Task: Create a due date automation trigger when advanced on, 2 days after a card is due add fields with custom field "Resume" set to a date in this month at 11:00 AM.
Action: Mouse moved to (735, 261)
Screenshot: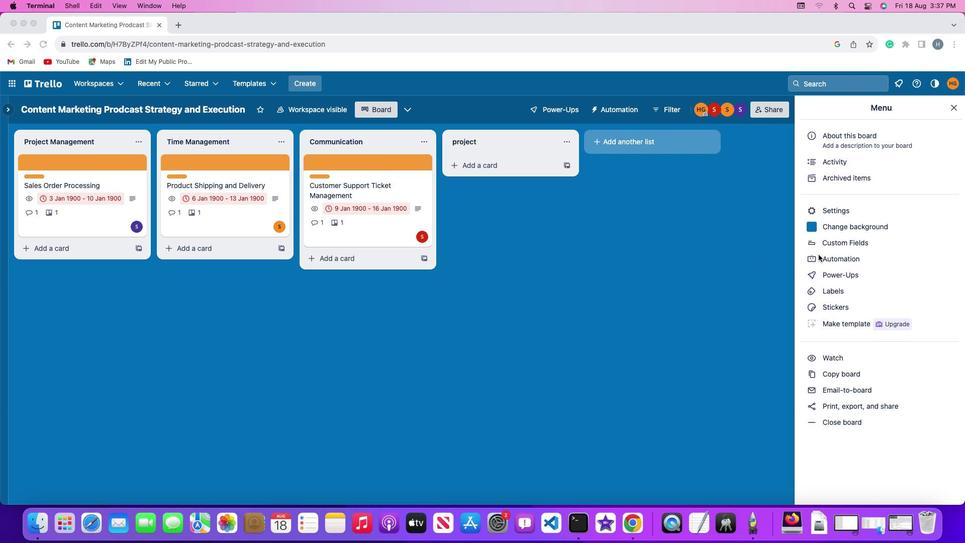 
Action: Mouse pressed left at (735, 261)
Screenshot: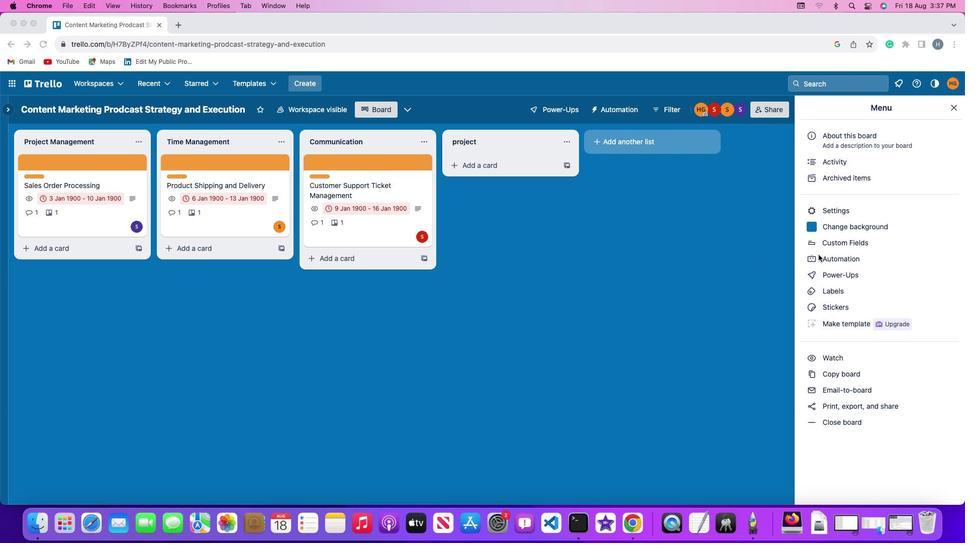 
Action: Mouse moved to (735, 261)
Screenshot: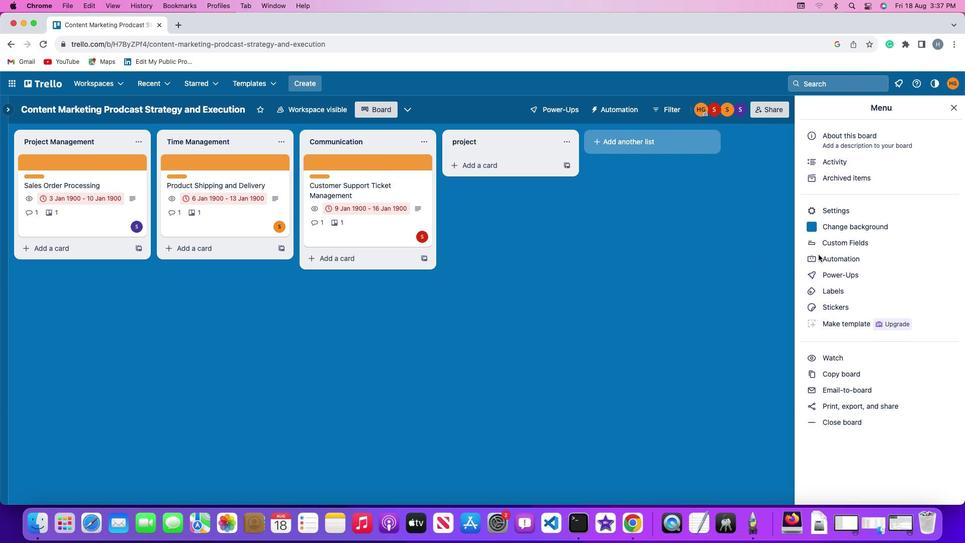 
Action: Mouse pressed left at (735, 261)
Screenshot: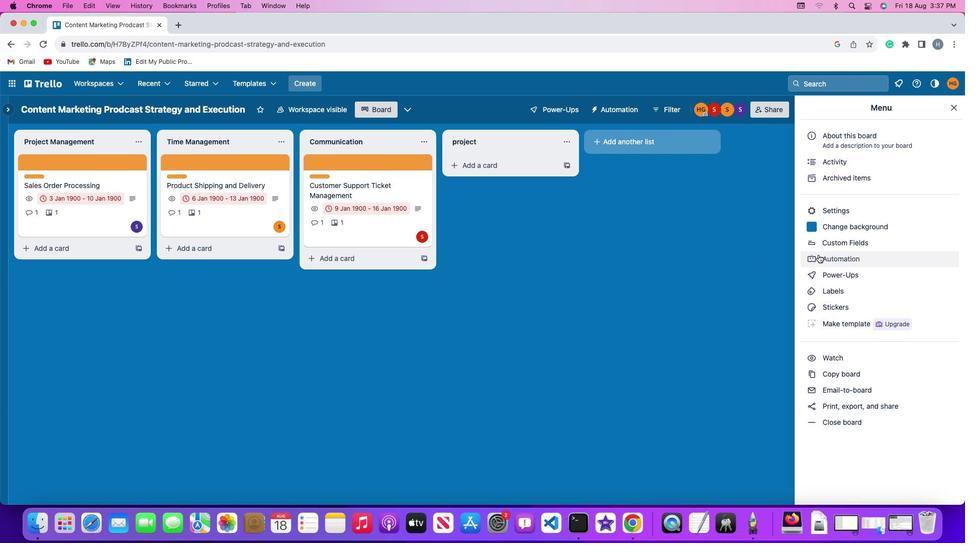 
Action: Mouse moved to (68, 243)
Screenshot: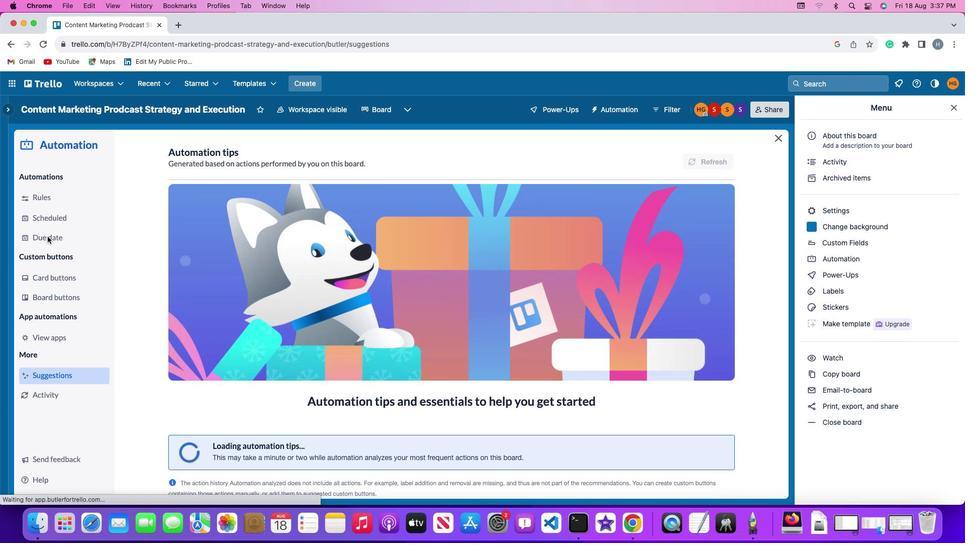 
Action: Mouse pressed left at (68, 243)
Screenshot: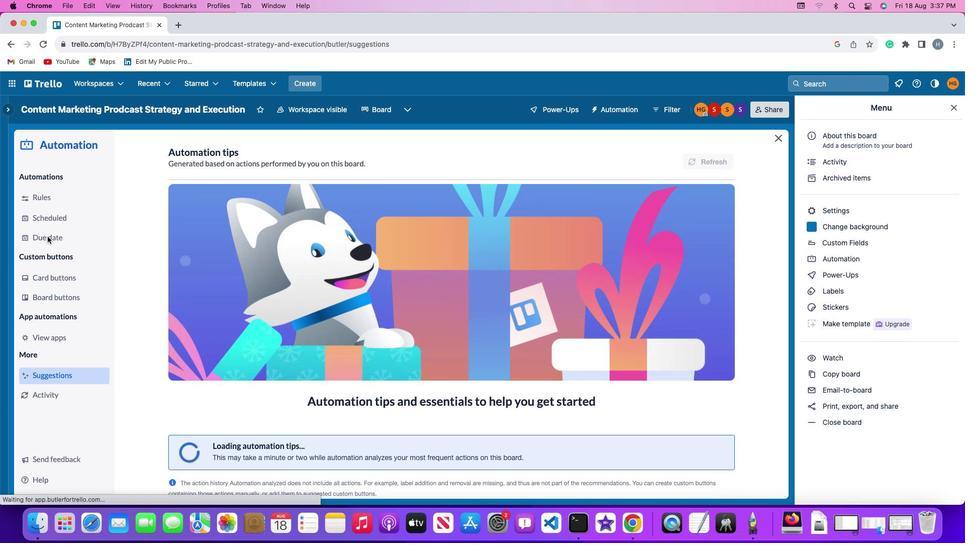 
Action: Mouse moved to (613, 164)
Screenshot: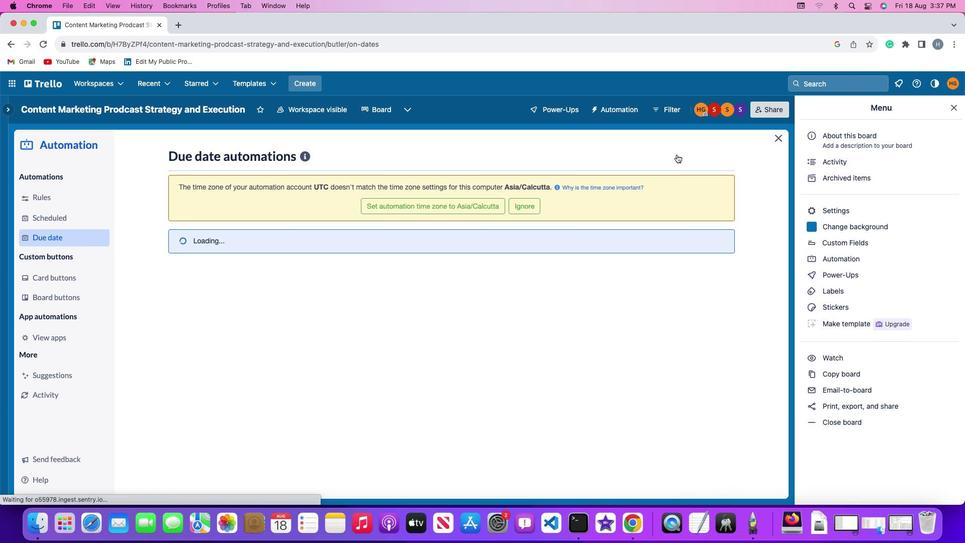 
Action: Mouse pressed left at (613, 164)
Screenshot: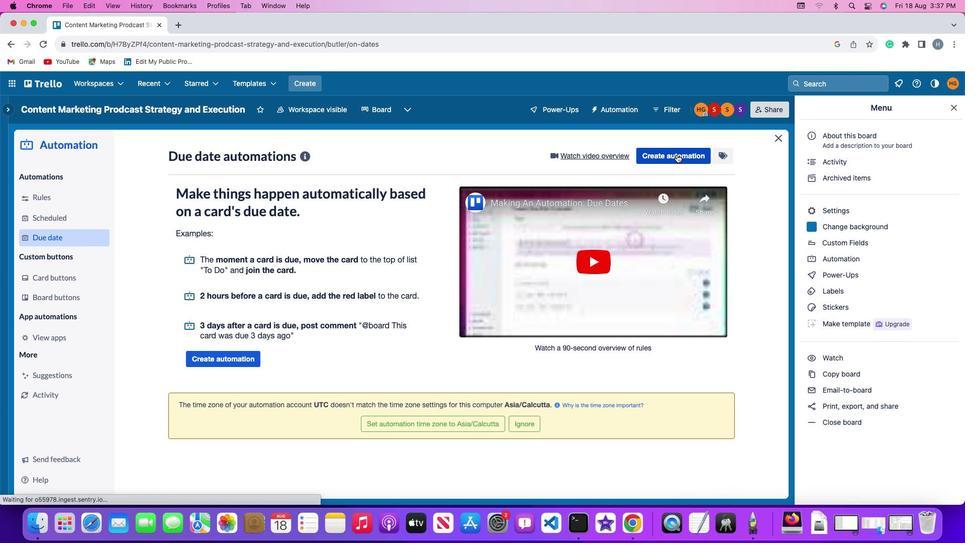 
Action: Mouse moved to (191, 255)
Screenshot: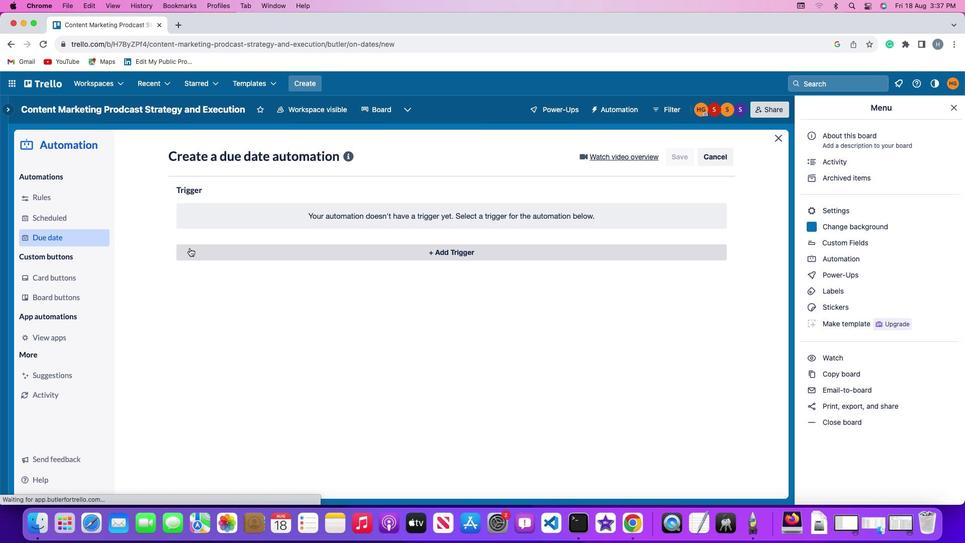 
Action: Mouse pressed left at (191, 255)
Screenshot: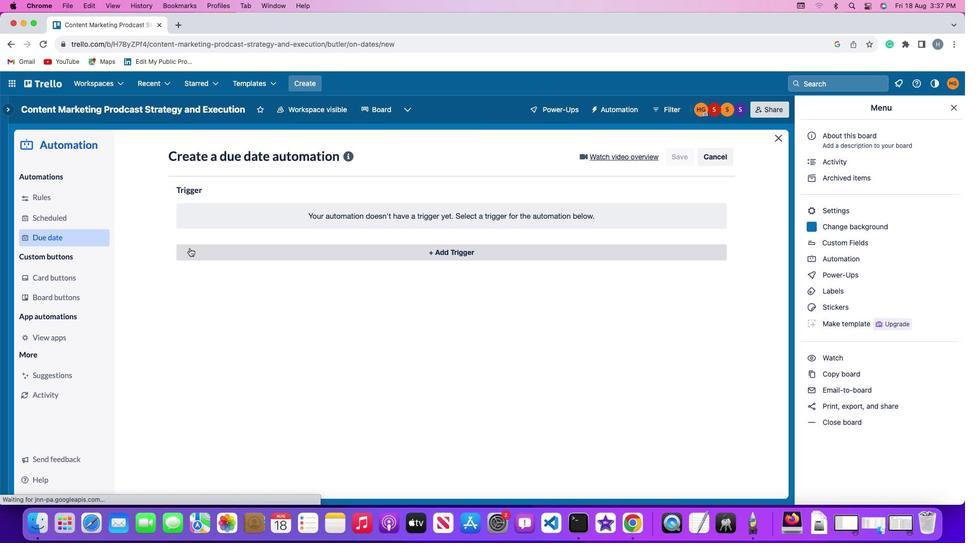 
Action: Mouse moved to (193, 407)
Screenshot: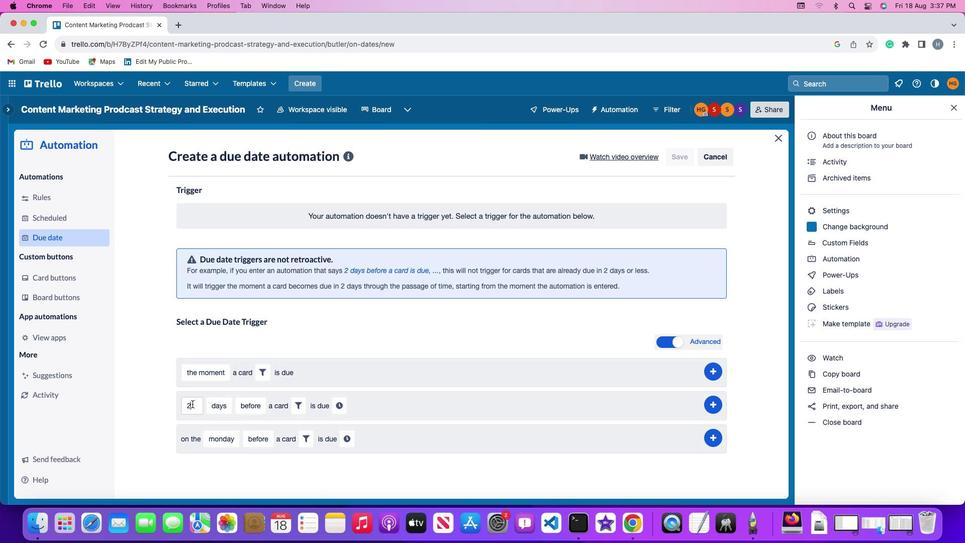 
Action: Mouse pressed left at (193, 407)
Screenshot: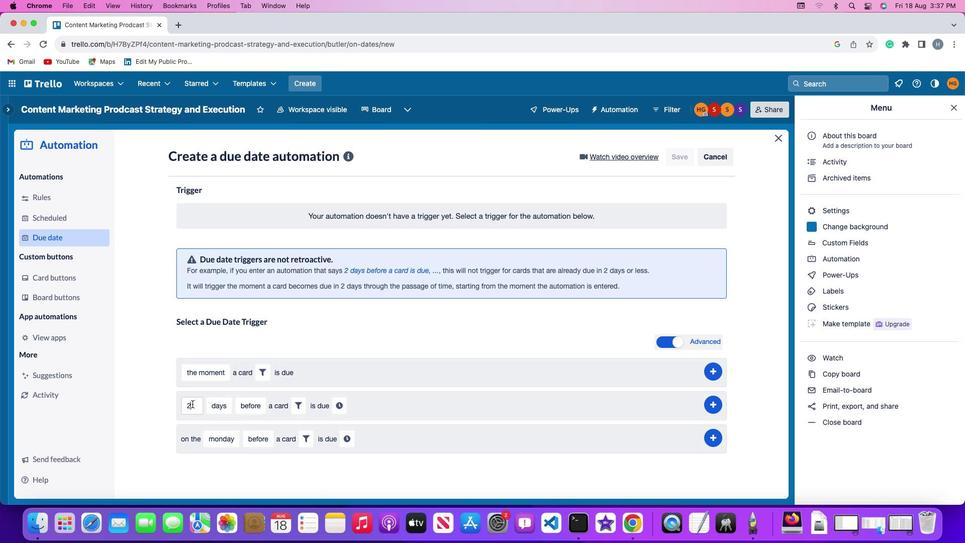 
Action: Mouse moved to (194, 407)
Screenshot: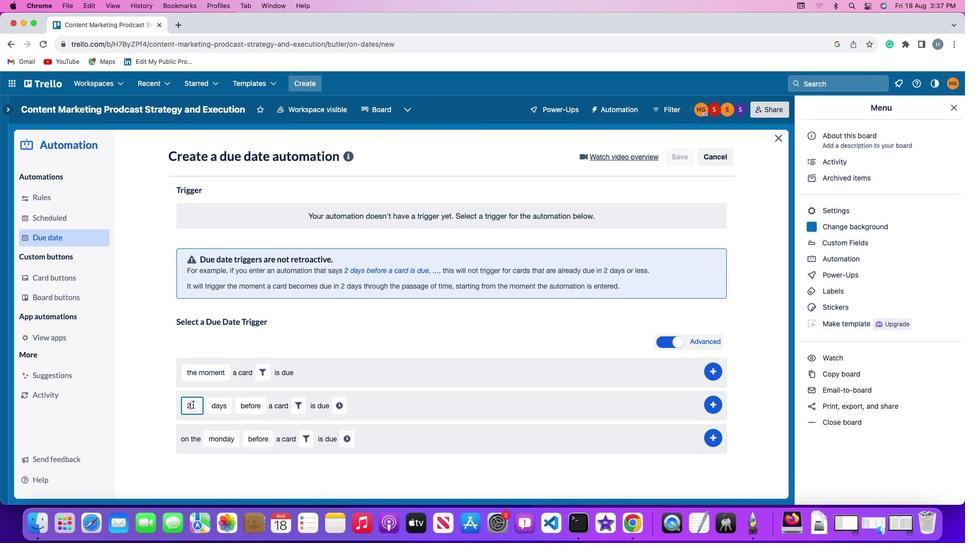 
Action: Key pressed Key.backspace
Screenshot: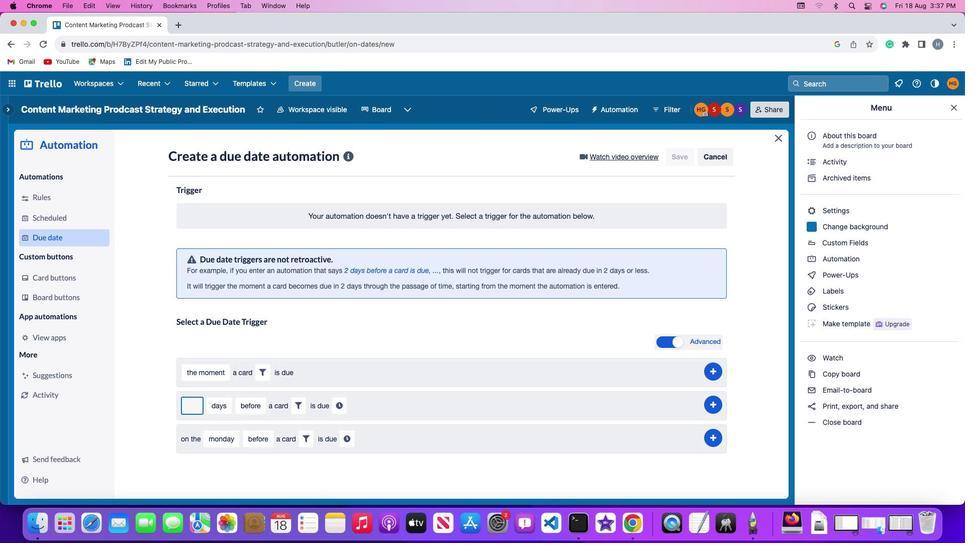 
Action: Mouse moved to (194, 407)
Screenshot: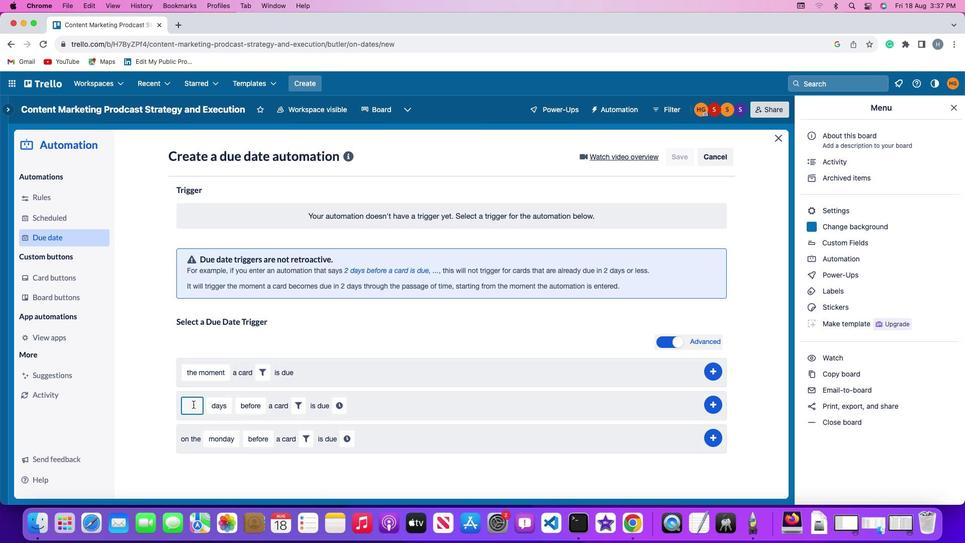 
Action: Key pressed '2'
Screenshot: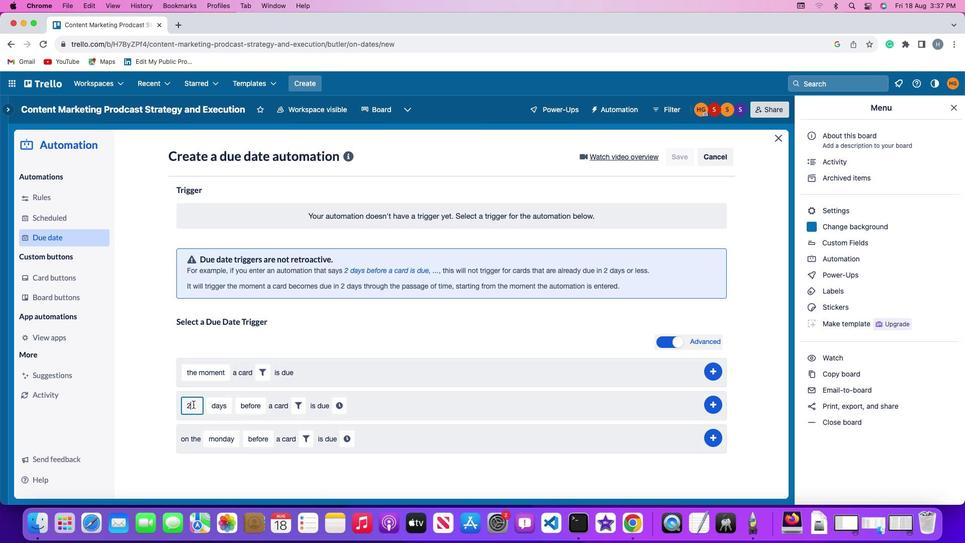 
Action: Mouse moved to (210, 407)
Screenshot: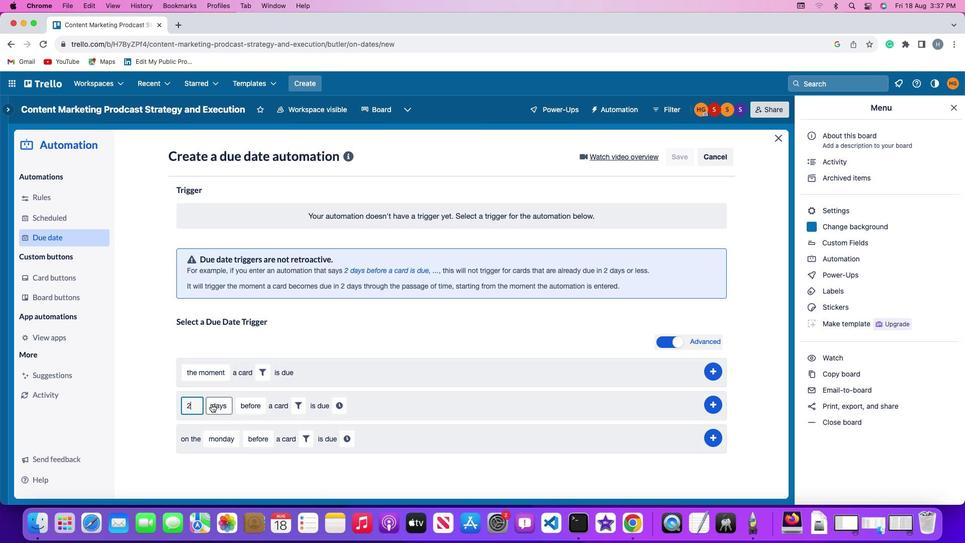 
Action: Mouse pressed left at (210, 407)
Screenshot: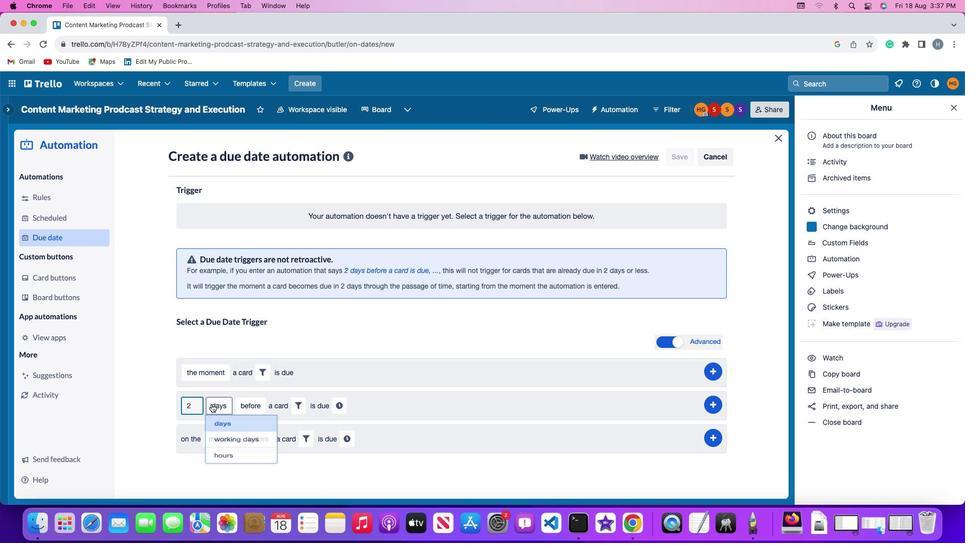 
Action: Mouse moved to (219, 426)
Screenshot: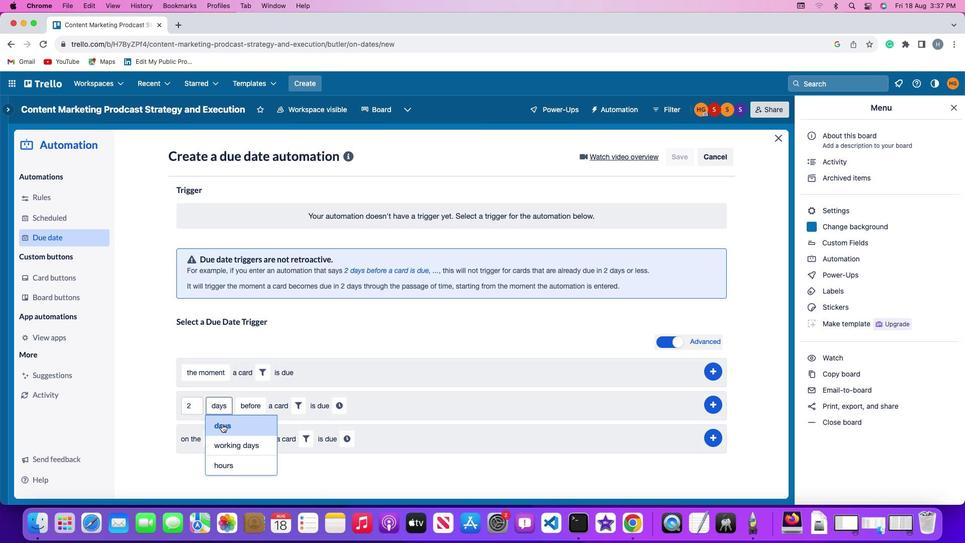 
Action: Mouse pressed left at (219, 426)
Screenshot: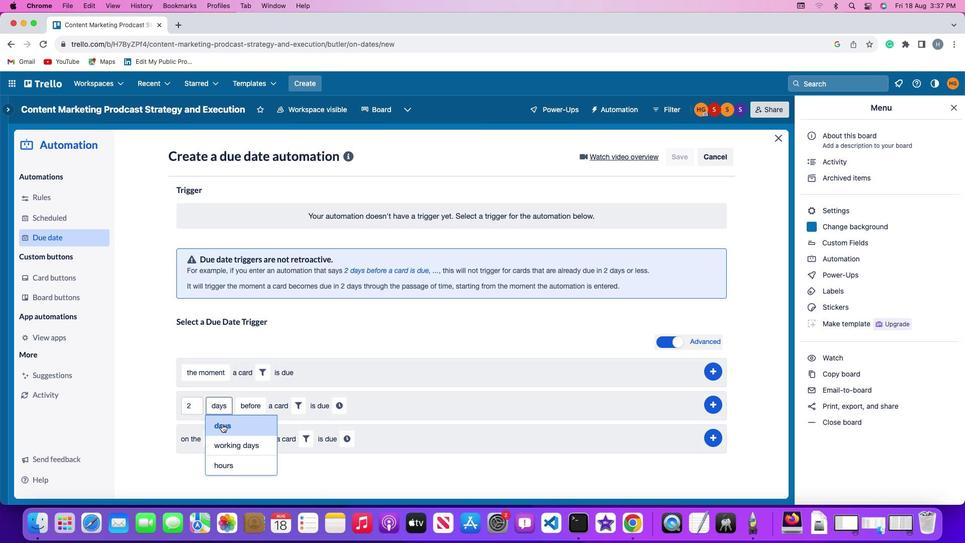 
Action: Mouse moved to (251, 409)
Screenshot: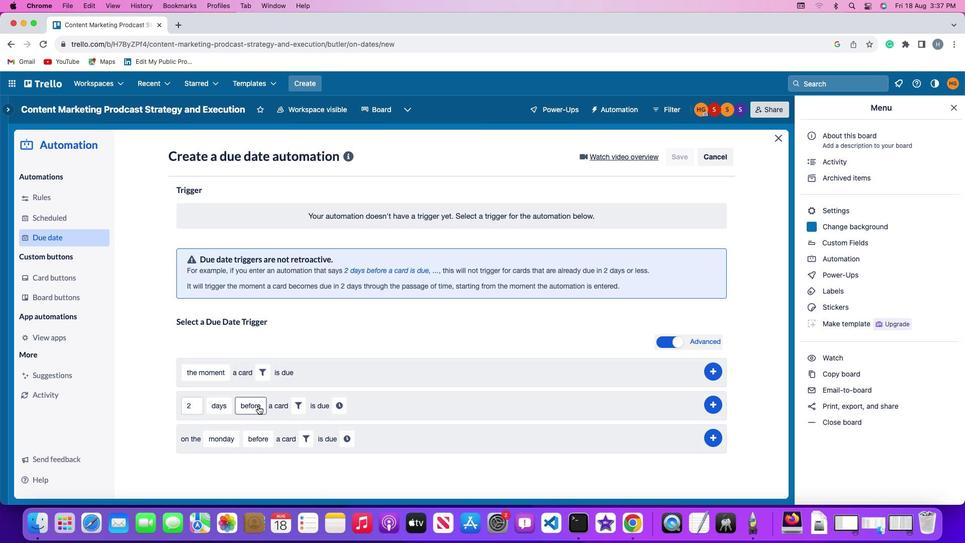 
Action: Mouse pressed left at (251, 409)
Screenshot: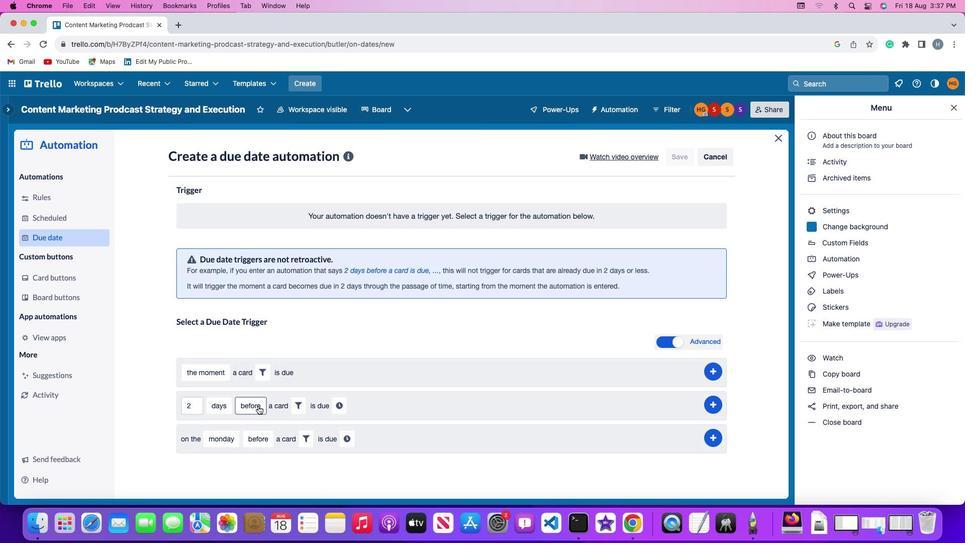 
Action: Mouse moved to (249, 444)
Screenshot: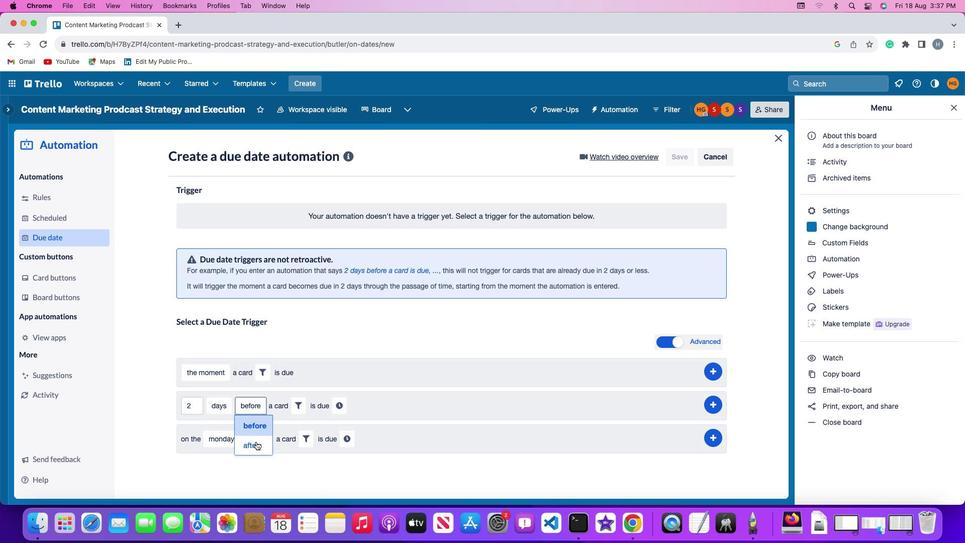 
Action: Mouse pressed left at (249, 444)
Screenshot: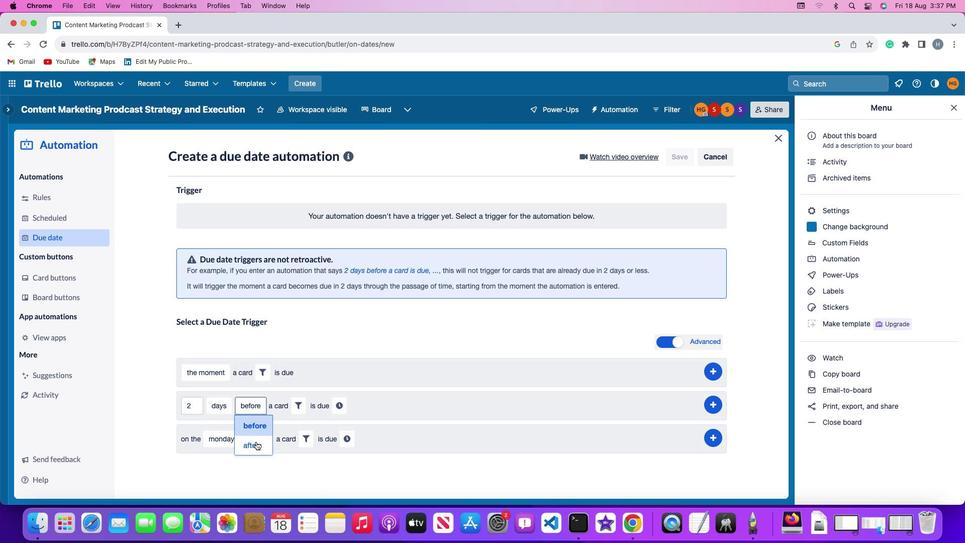 
Action: Mouse moved to (280, 408)
Screenshot: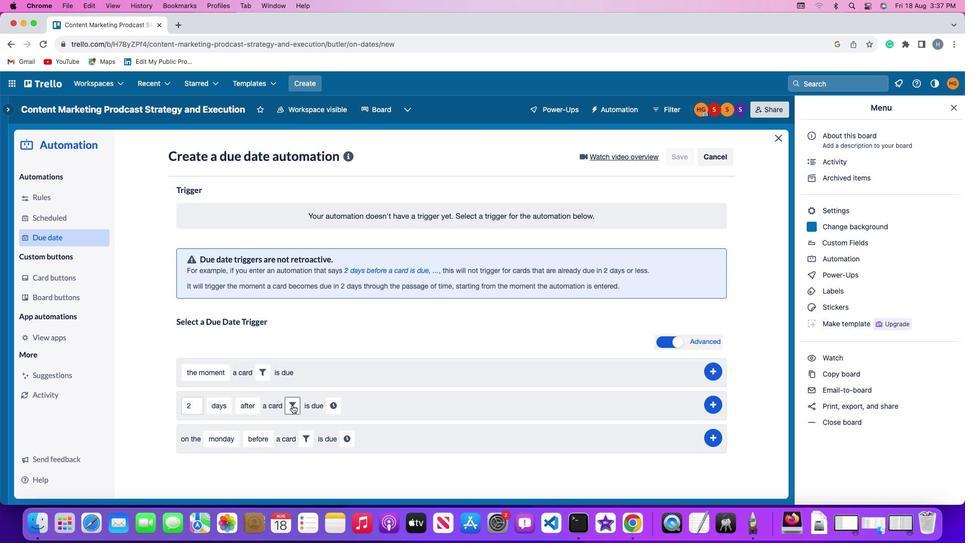 
Action: Mouse pressed left at (280, 408)
Screenshot: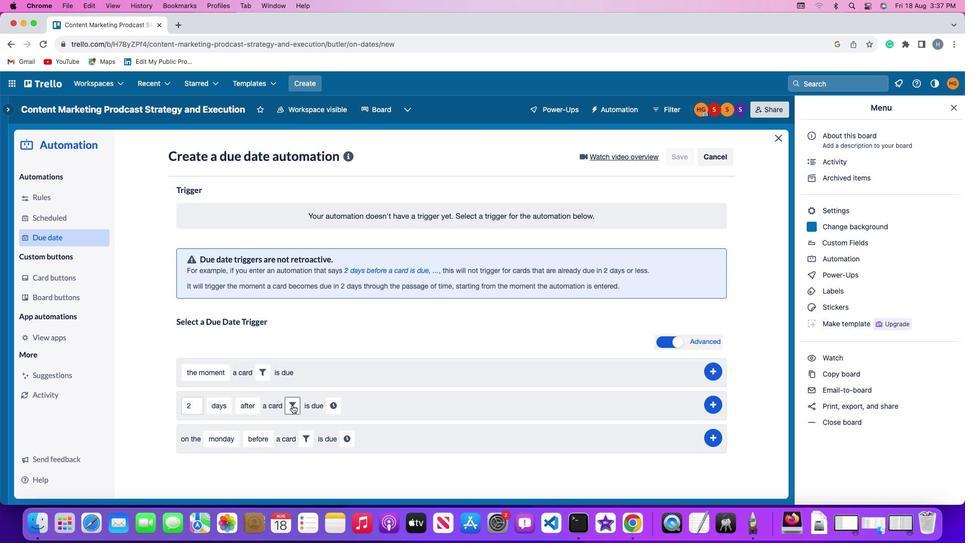 
Action: Mouse moved to (419, 439)
Screenshot: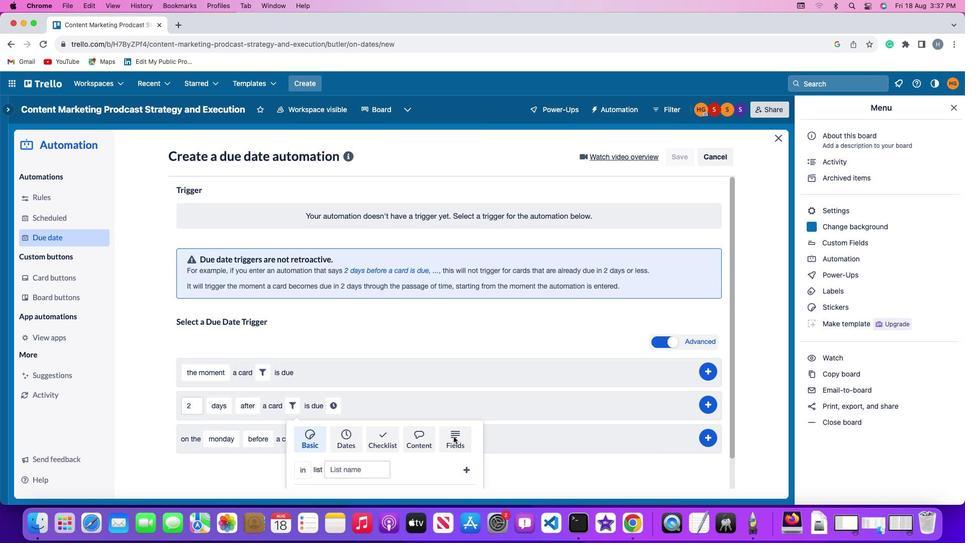 
Action: Mouse pressed left at (419, 439)
Screenshot: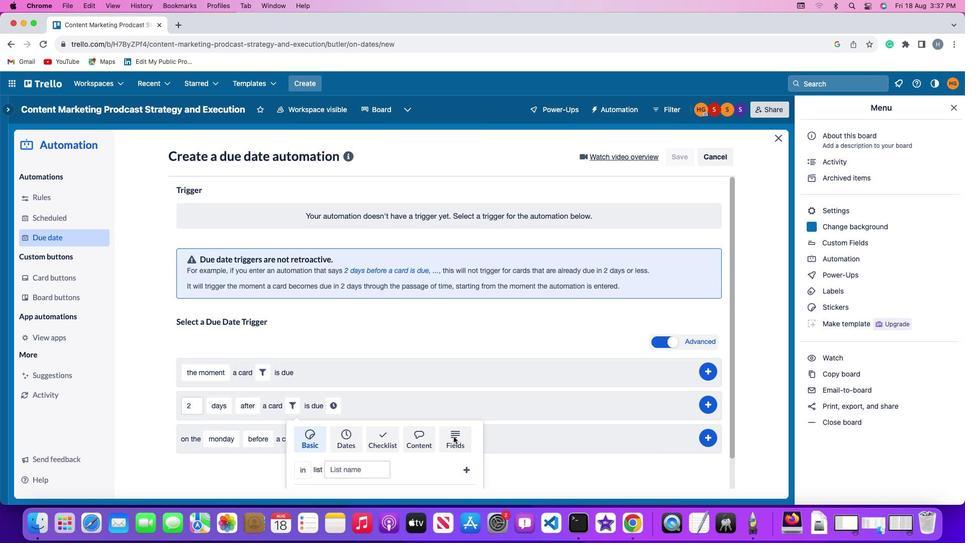 
Action: Mouse moved to (267, 448)
Screenshot: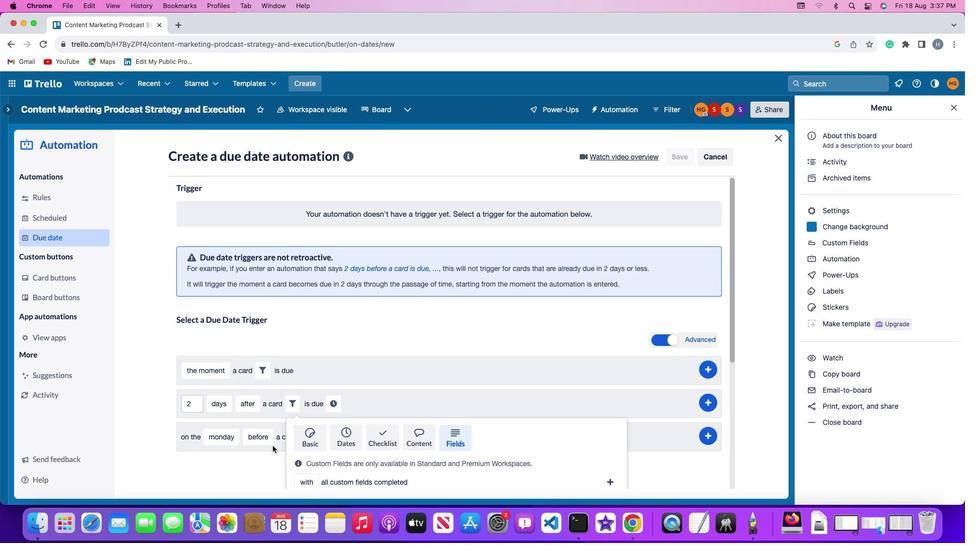 
Action: Mouse scrolled (267, 448) with delta (27, 12)
Screenshot: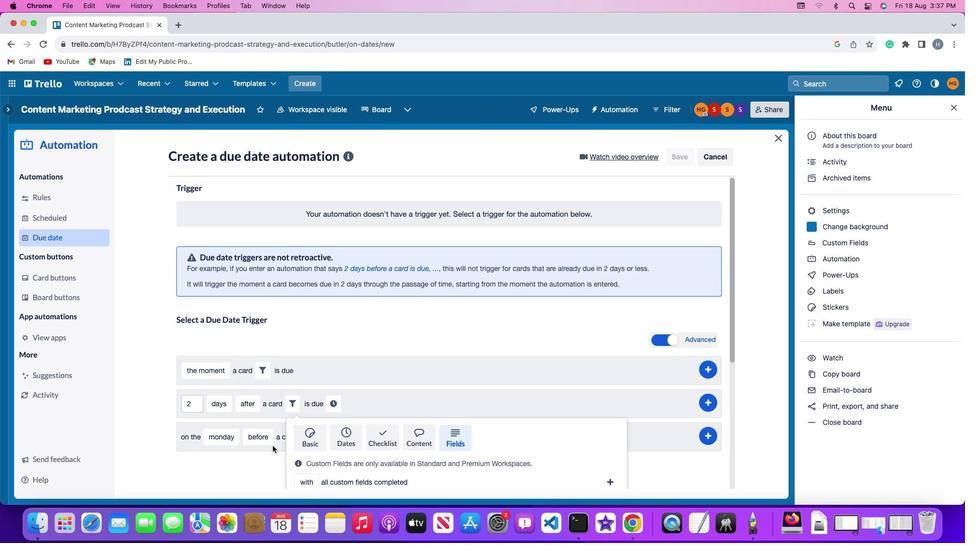 
Action: Mouse moved to (266, 448)
Screenshot: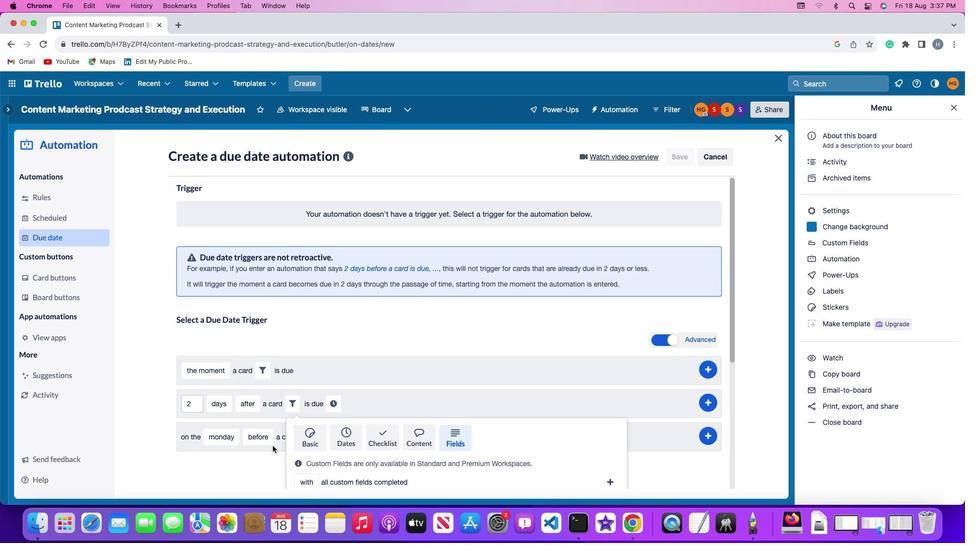 
Action: Mouse scrolled (266, 448) with delta (27, 12)
Screenshot: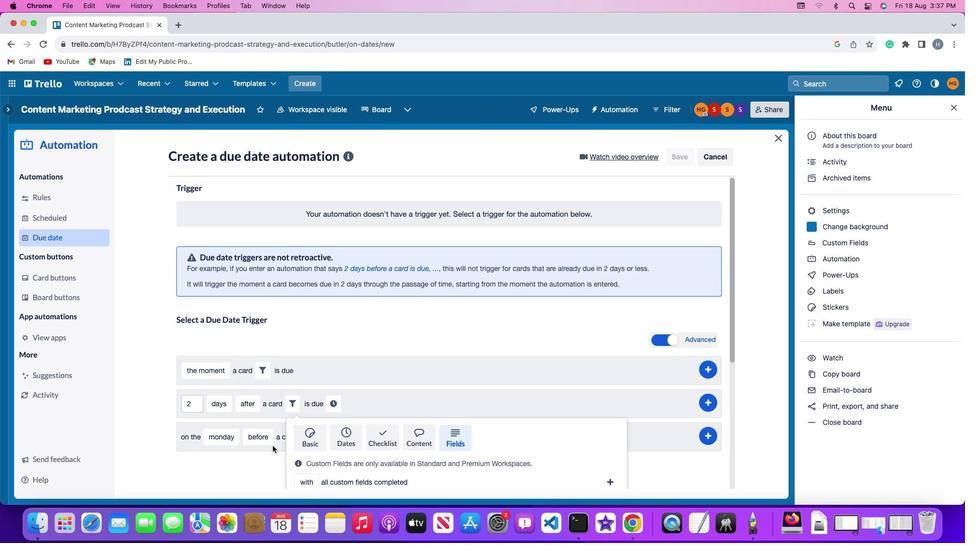 
Action: Mouse moved to (266, 448)
Screenshot: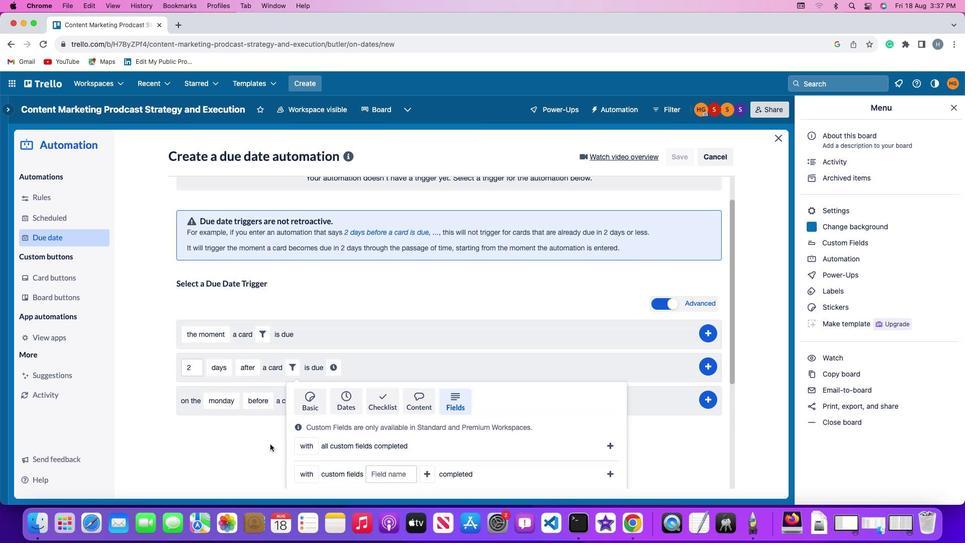 
Action: Mouse scrolled (266, 448) with delta (27, 11)
Screenshot: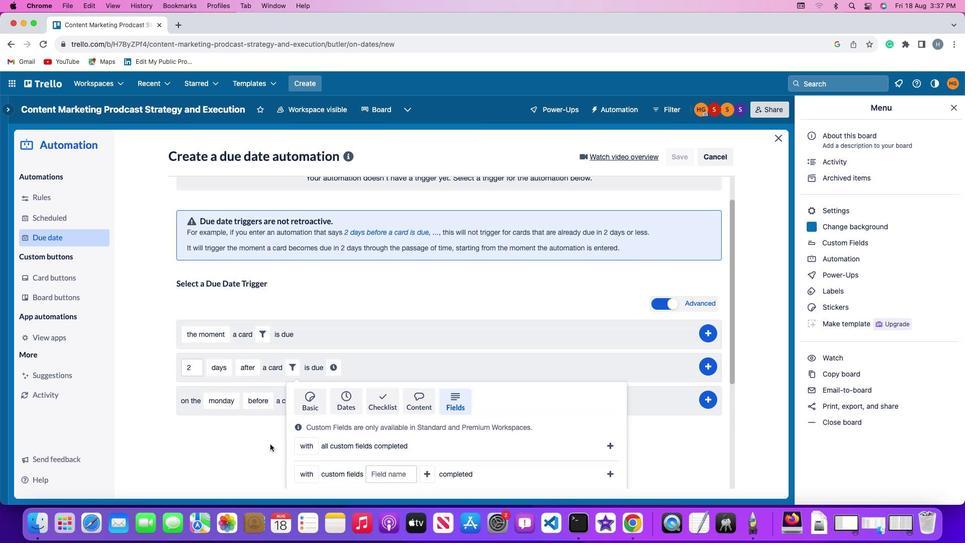 
Action: Mouse moved to (265, 448)
Screenshot: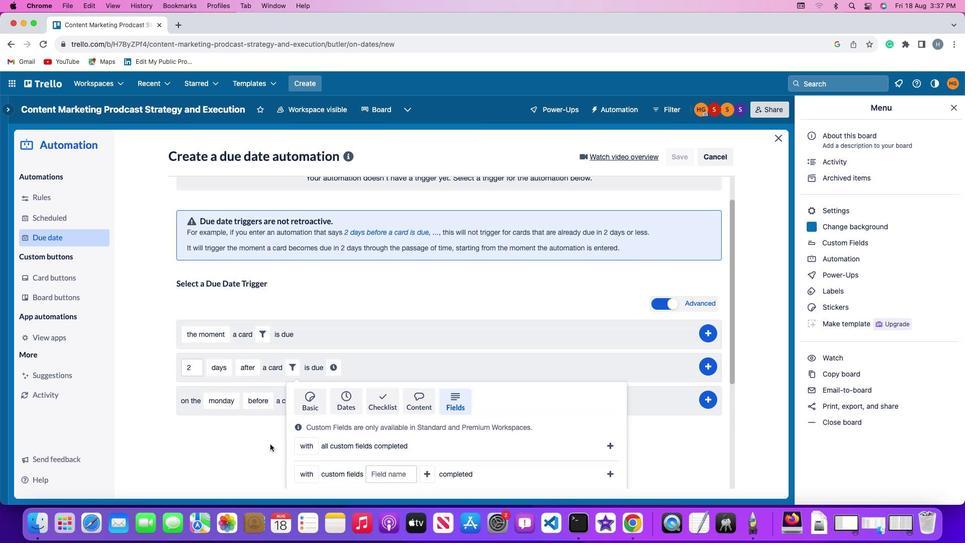 
Action: Mouse scrolled (265, 448) with delta (27, 10)
Screenshot: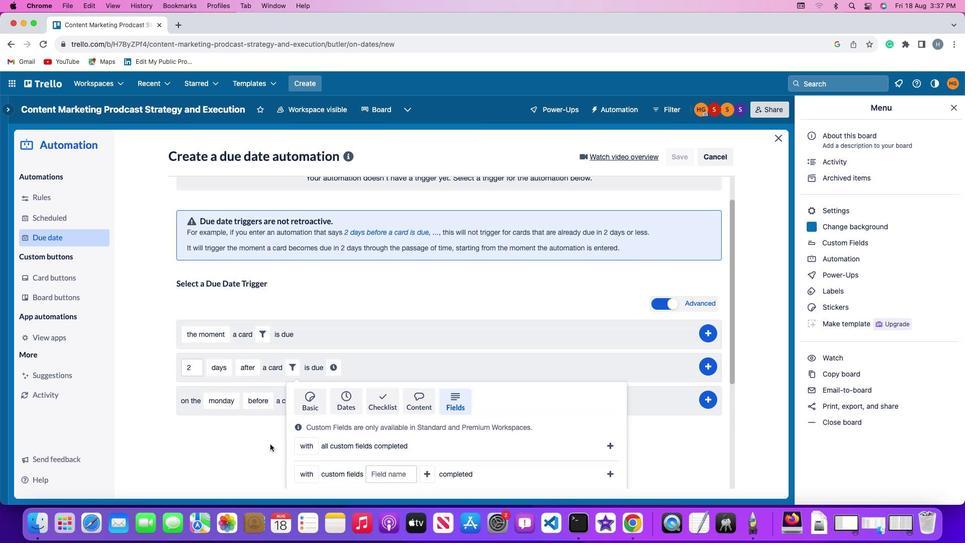 
Action: Mouse moved to (261, 447)
Screenshot: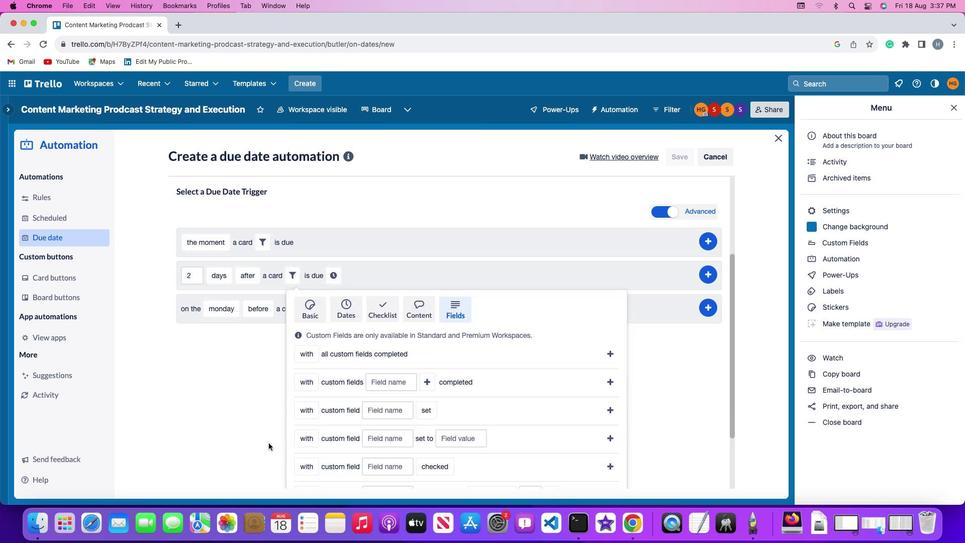 
Action: Mouse scrolled (261, 447) with delta (27, 10)
Screenshot: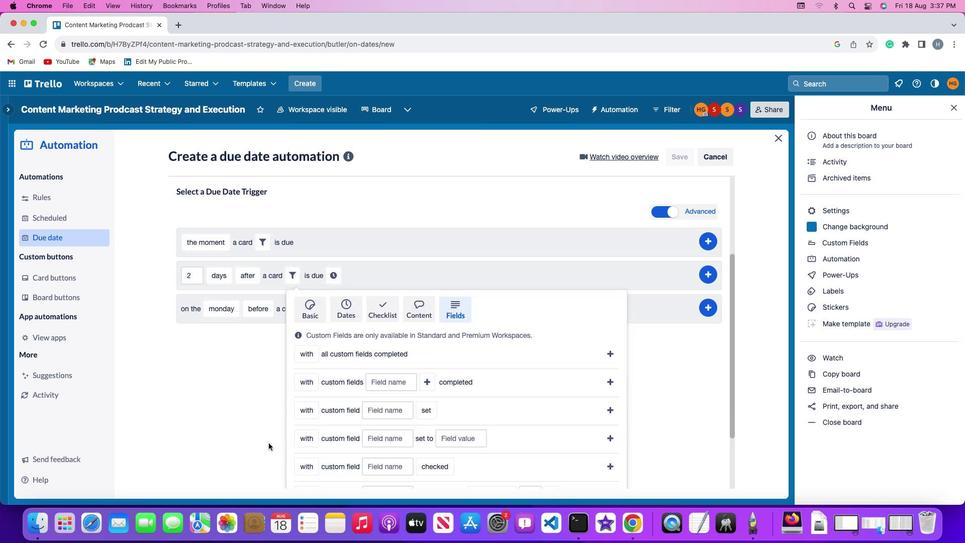 
Action: Mouse moved to (248, 442)
Screenshot: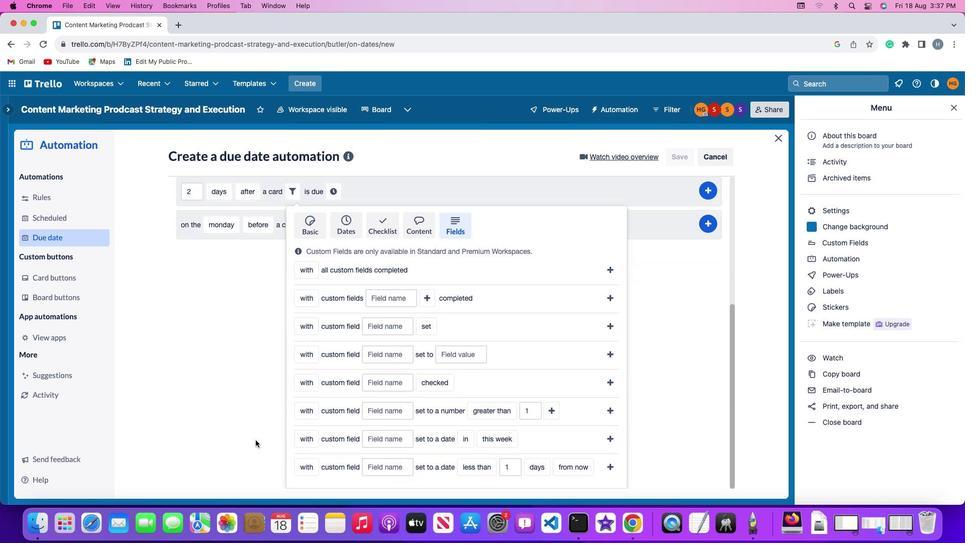 
Action: Mouse scrolled (248, 442) with delta (27, 12)
Screenshot: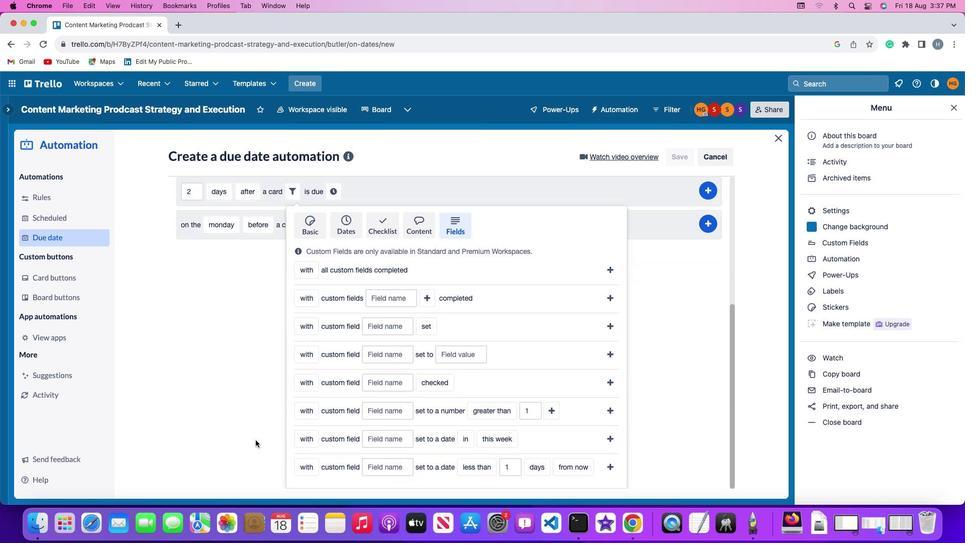 
Action: Mouse scrolled (248, 442) with delta (27, 12)
Screenshot: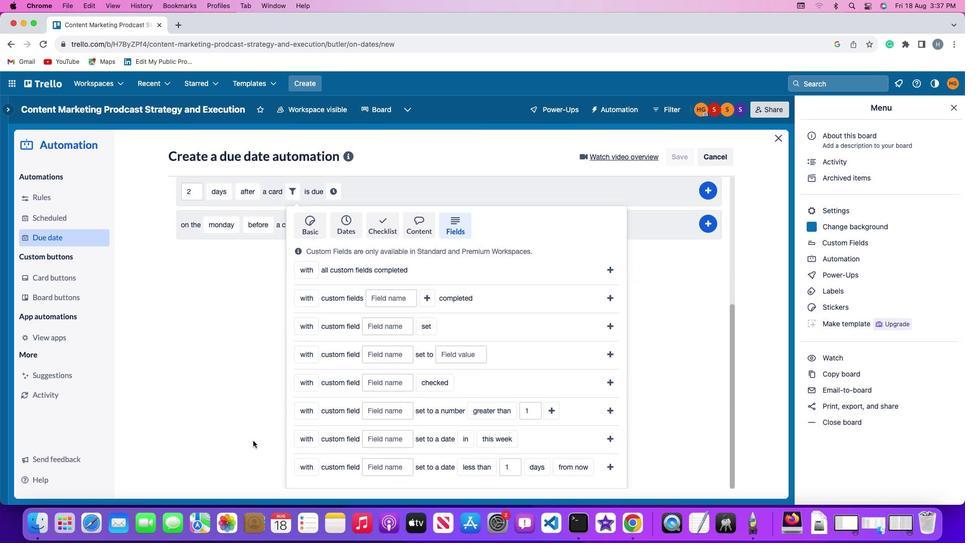 
Action: Mouse scrolled (248, 442) with delta (27, 11)
Screenshot: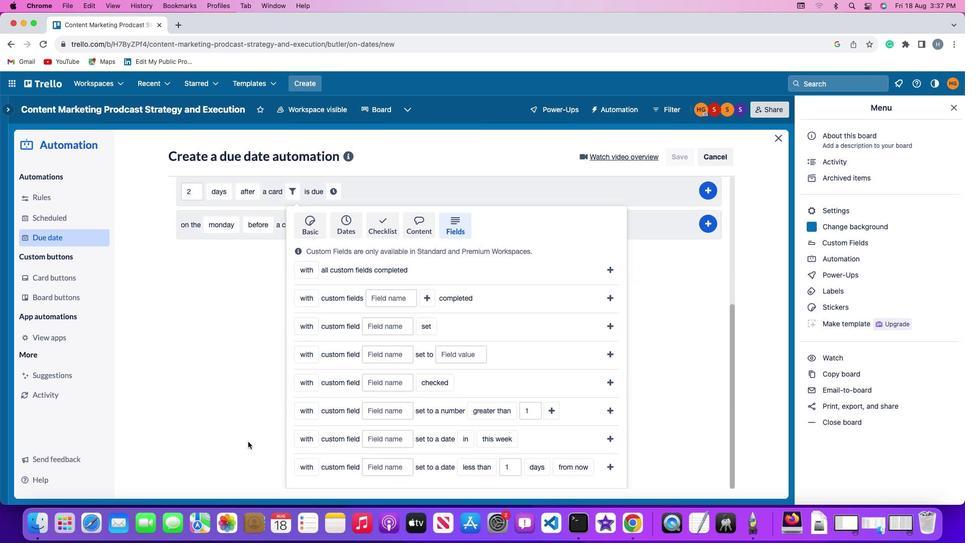 
Action: Mouse moved to (248, 442)
Screenshot: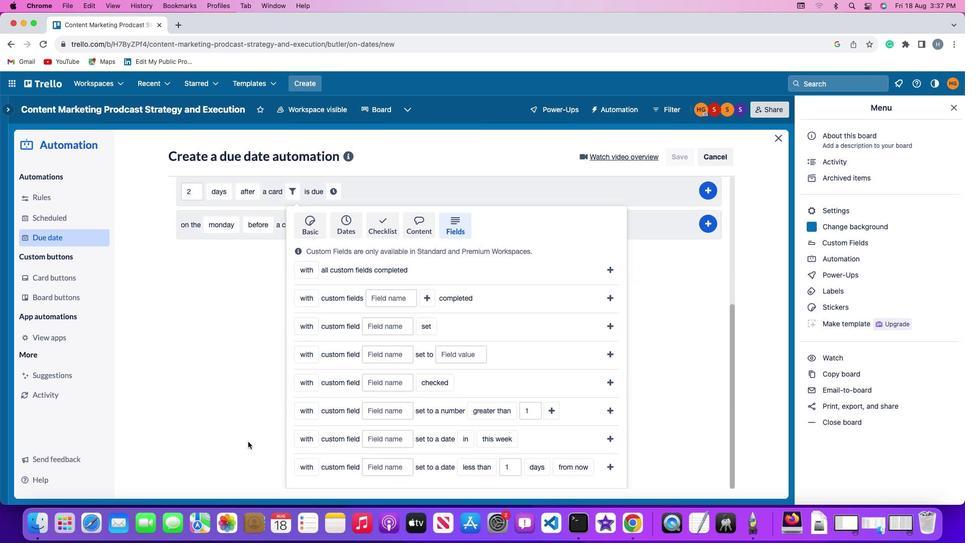 
Action: Mouse scrolled (248, 442) with delta (27, 10)
Screenshot: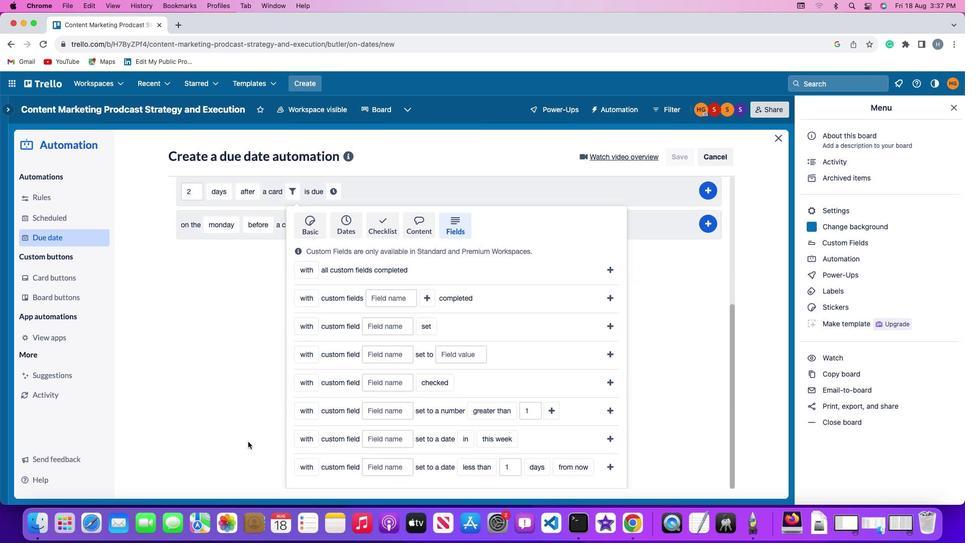 
Action: Mouse moved to (246, 442)
Screenshot: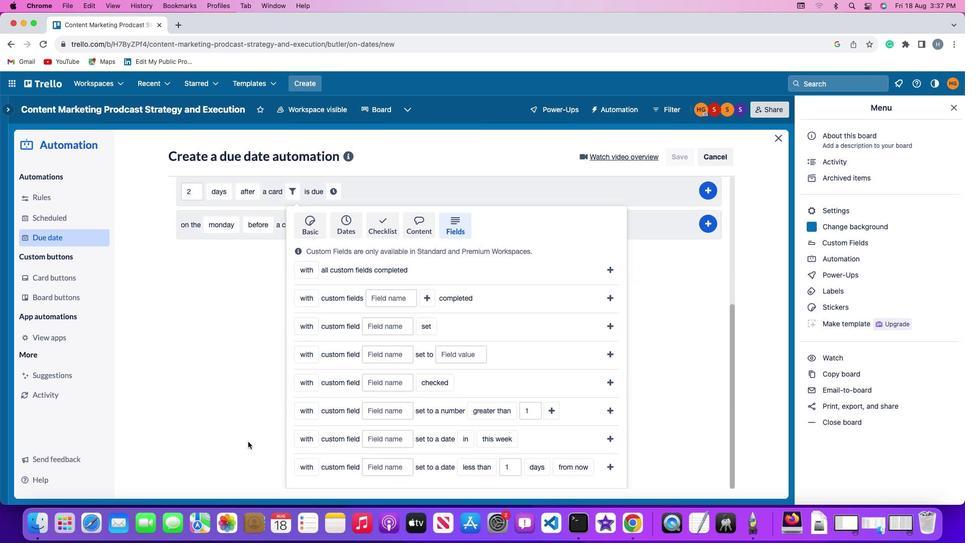 
Action: Mouse scrolled (246, 442) with delta (27, 10)
Screenshot: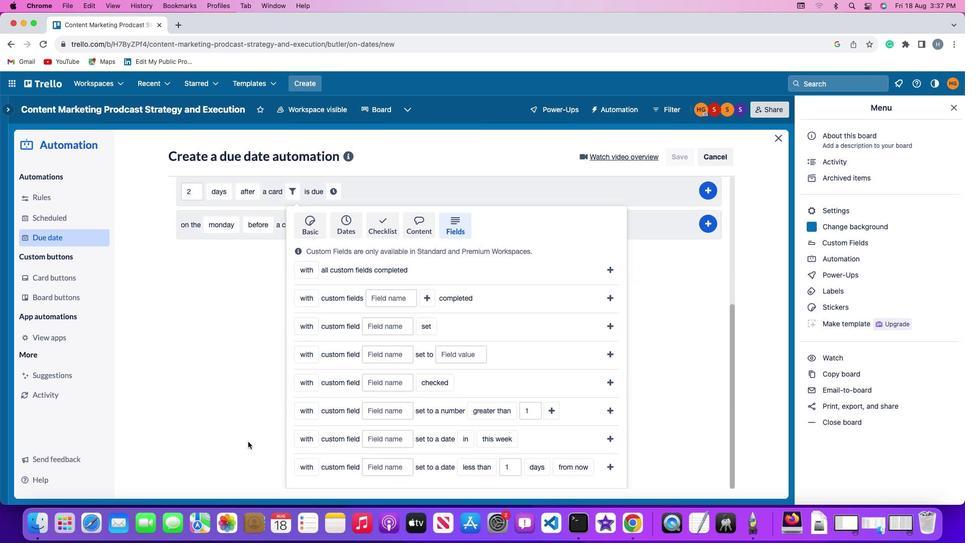 
Action: Mouse moved to (241, 443)
Screenshot: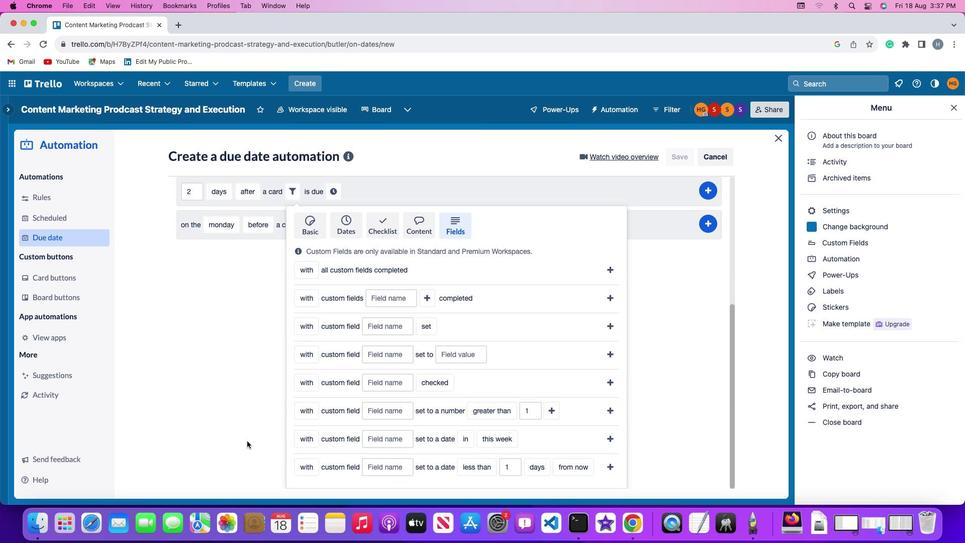 
Action: Mouse scrolled (241, 443) with delta (27, 12)
Screenshot: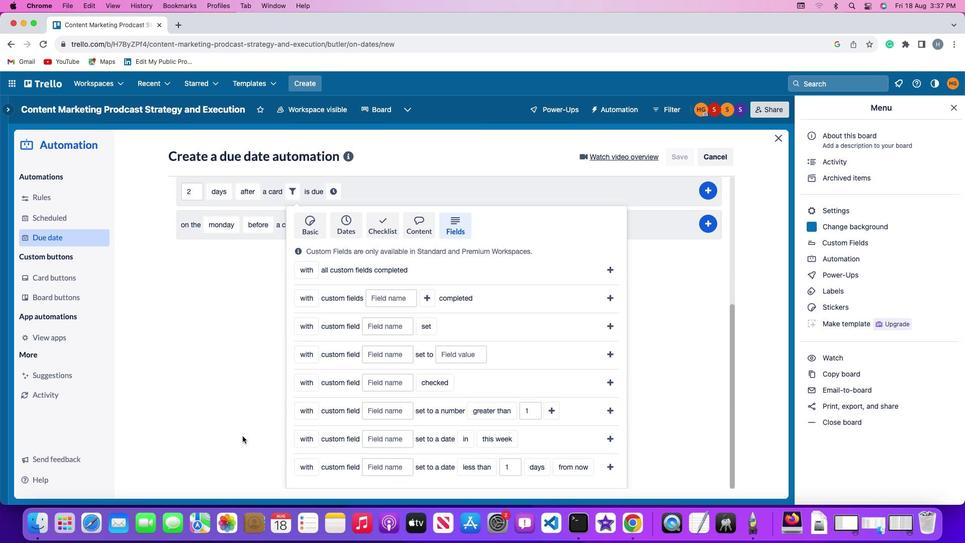 
Action: Mouse moved to (294, 437)
Screenshot: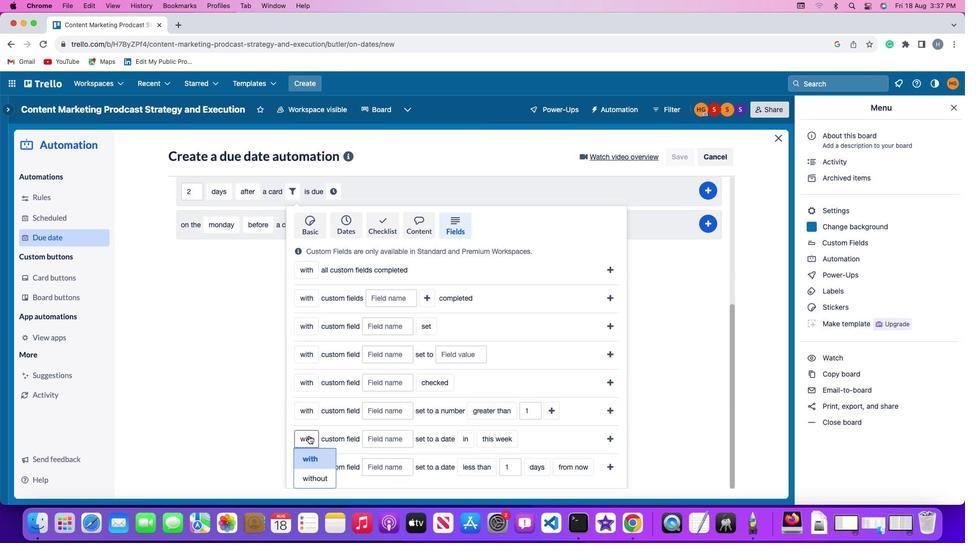 
Action: Mouse pressed left at (294, 437)
Screenshot: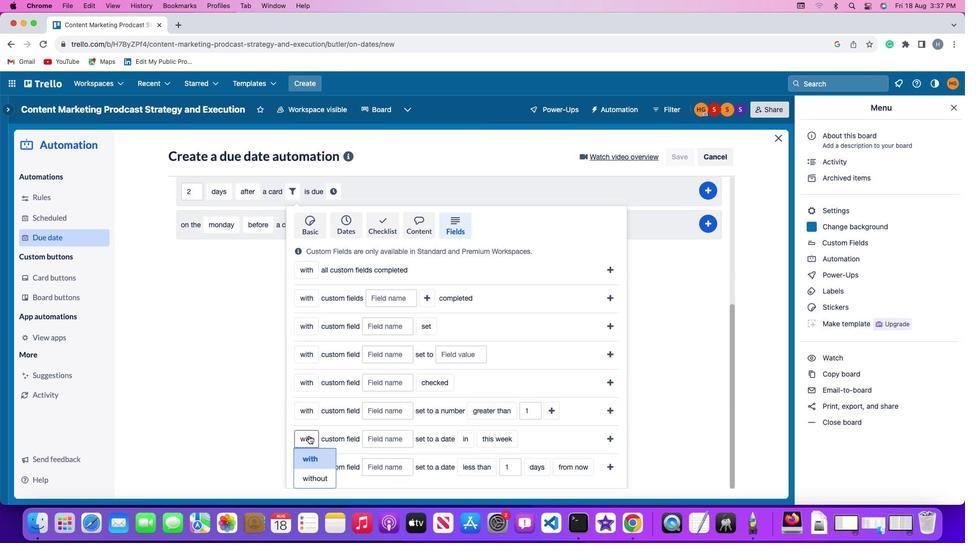 
Action: Mouse moved to (299, 459)
Screenshot: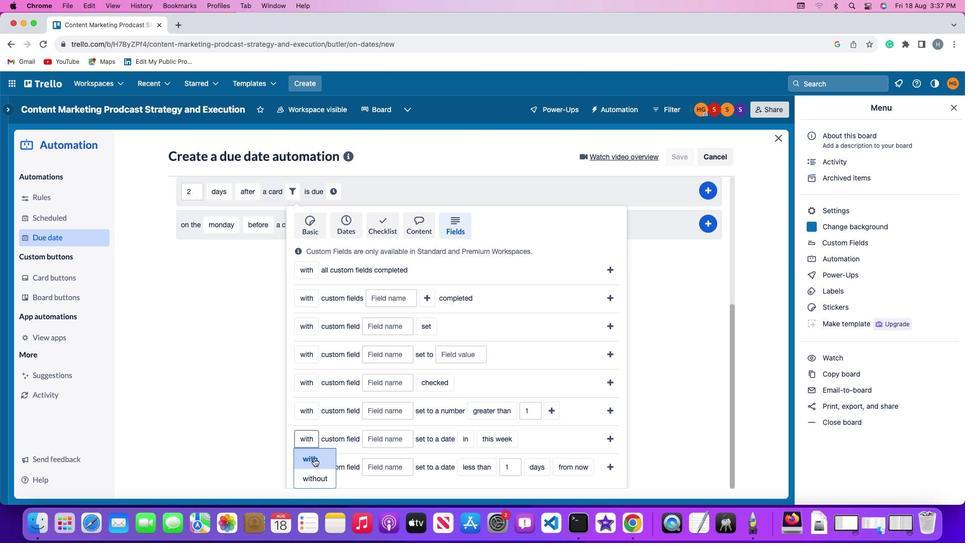 
Action: Mouse pressed left at (299, 459)
Screenshot: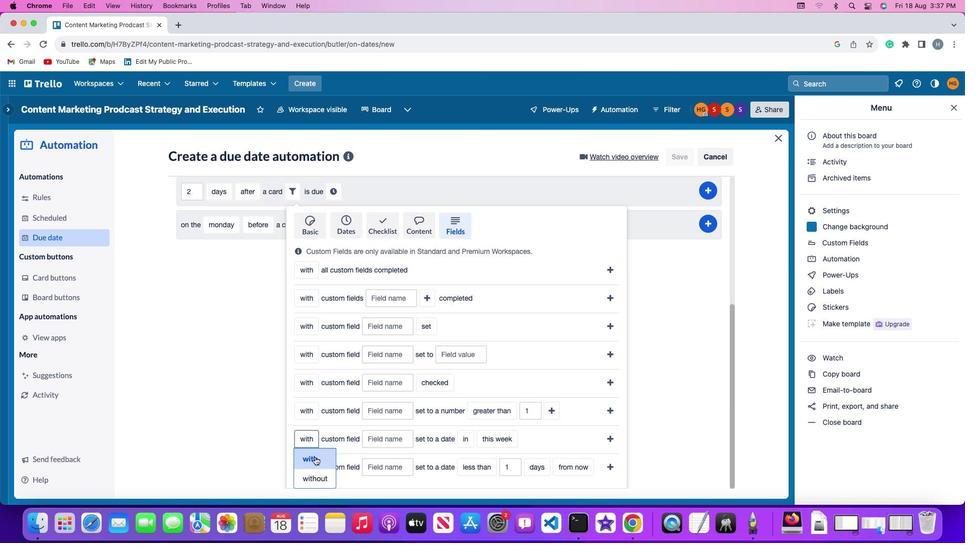
Action: Mouse moved to (369, 439)
Screenshot: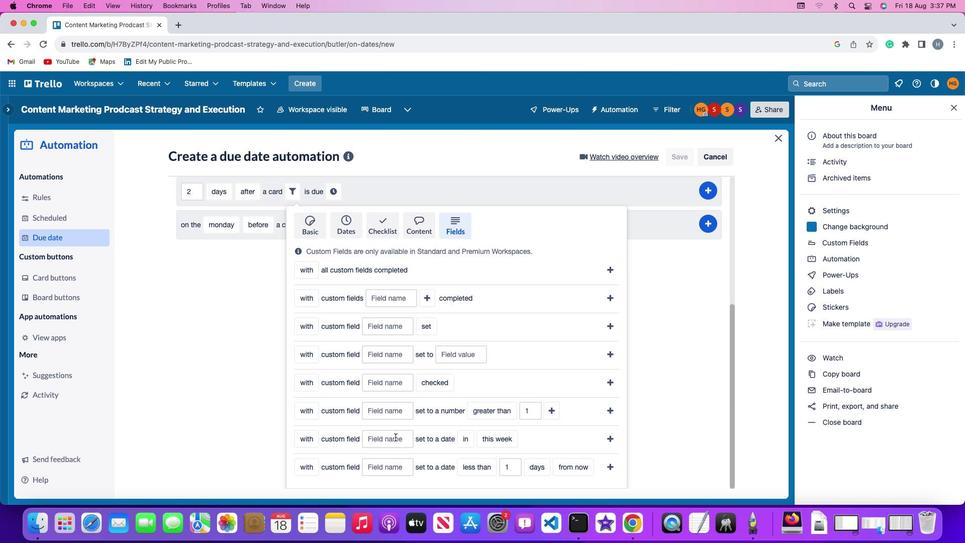 
Action: Mouse pressed left at (369, 439)
Screenshot: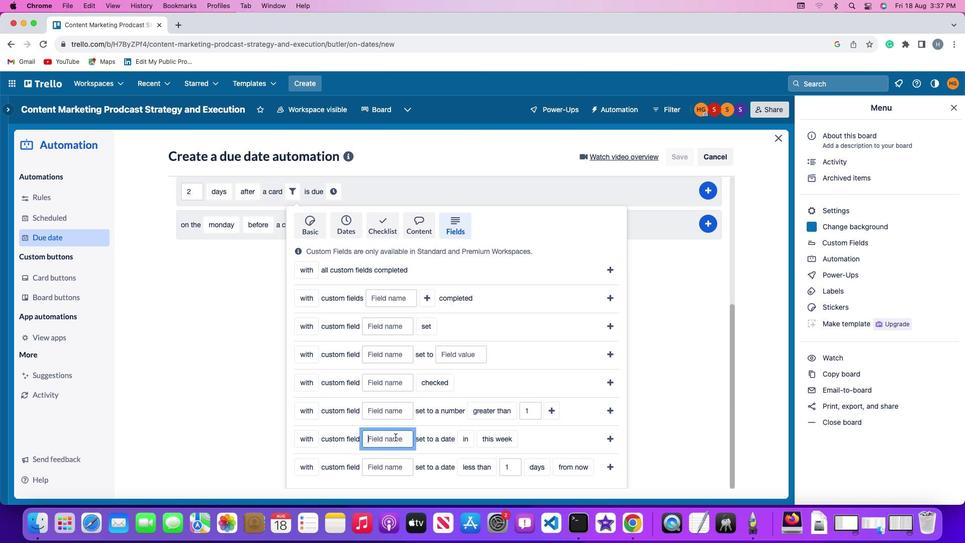 
Action: Mouse moved to (362, 440)
Screenshot: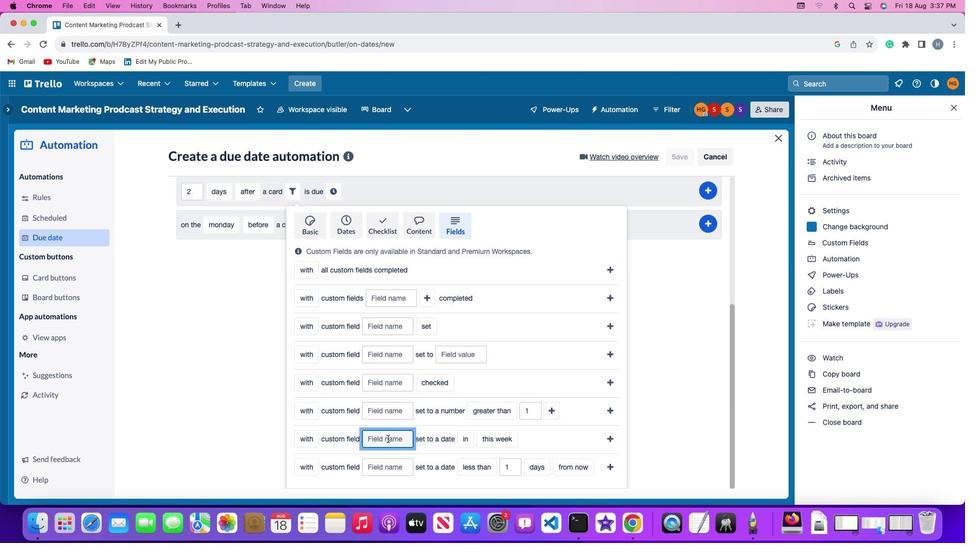 
Action: Key pressed Key.shift'R''e''s''u''m''e'
Screenshot: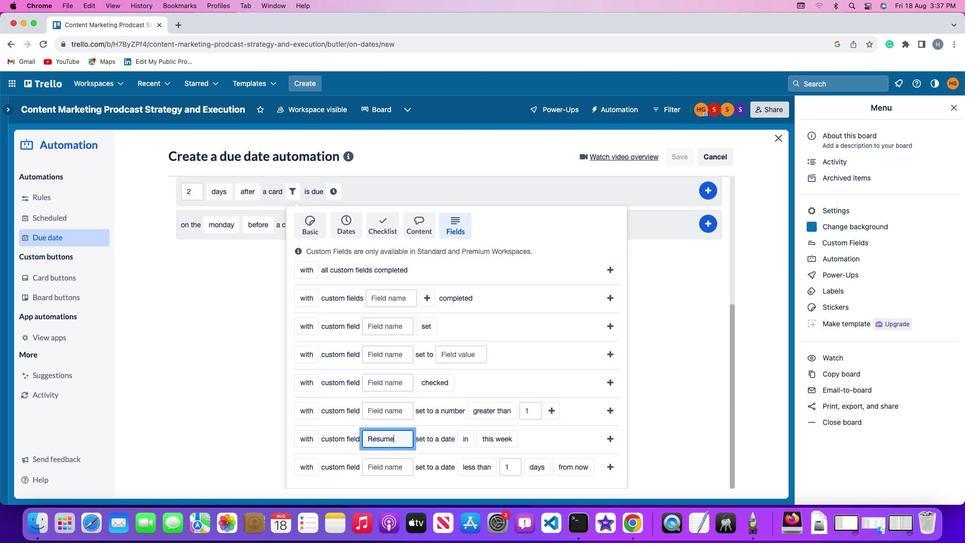 
Action: Mouse moved to (429, 438)
Screenshot: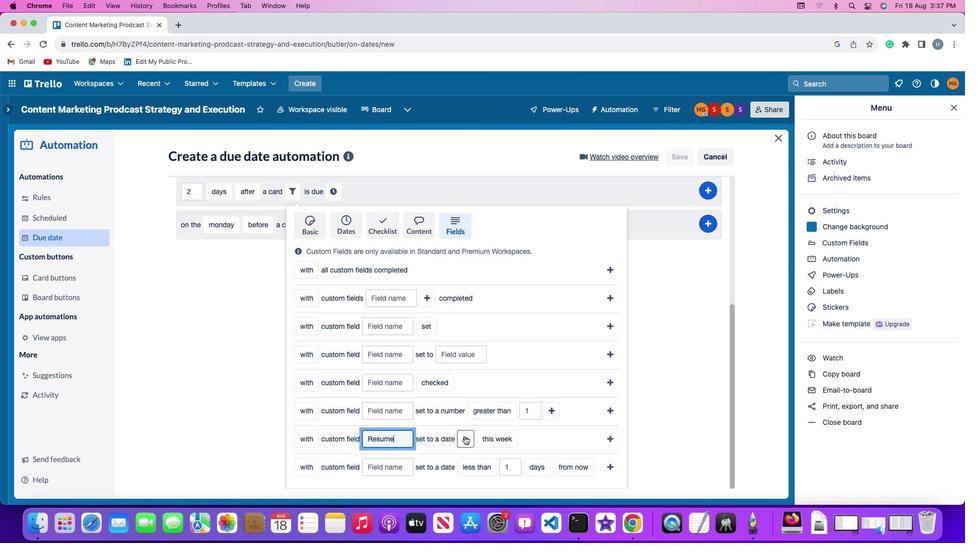 
Action: Mouse pressed left at (429, 438)
Screenshot: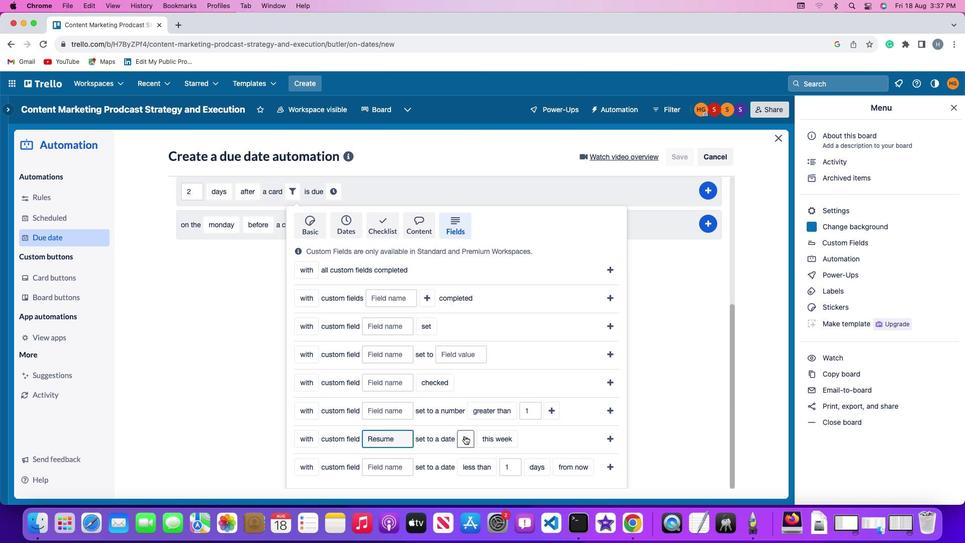 
Action: Mouse moved to (433, 456)
Screenshot: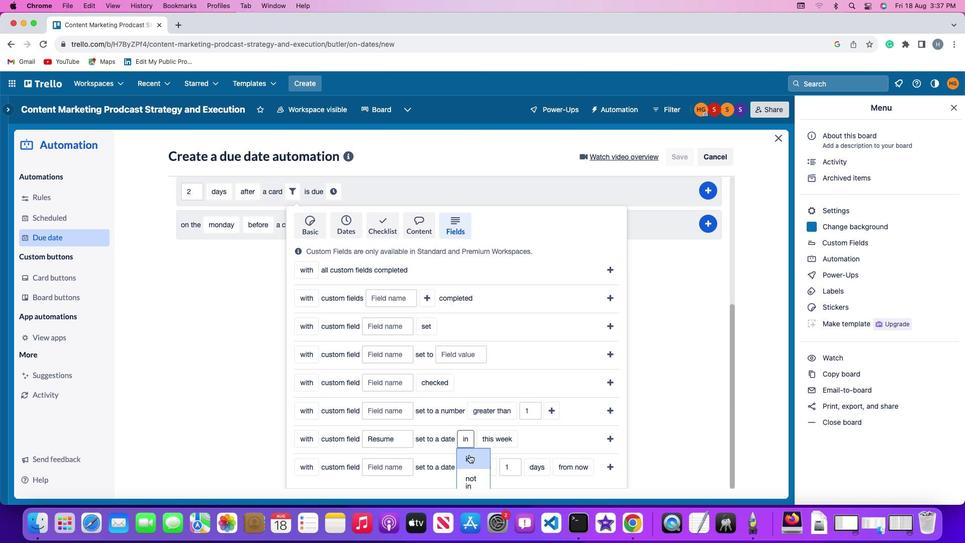 
Action: Mouse pressed left at (433, 456)
Screenshot: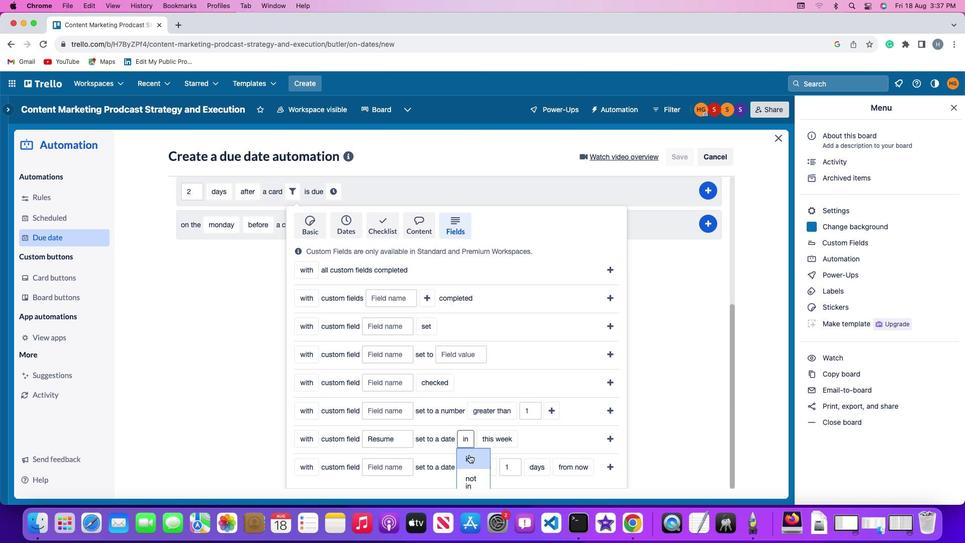 
Action: Mouse moved to (454, 442)
Screenshot: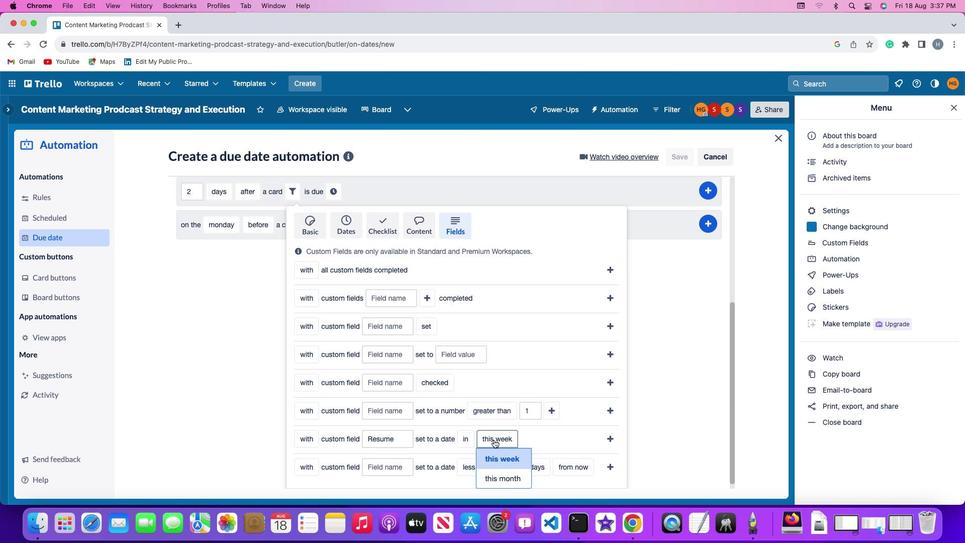 
Action: Mouse pressed left at (454, 442)
Screenshot: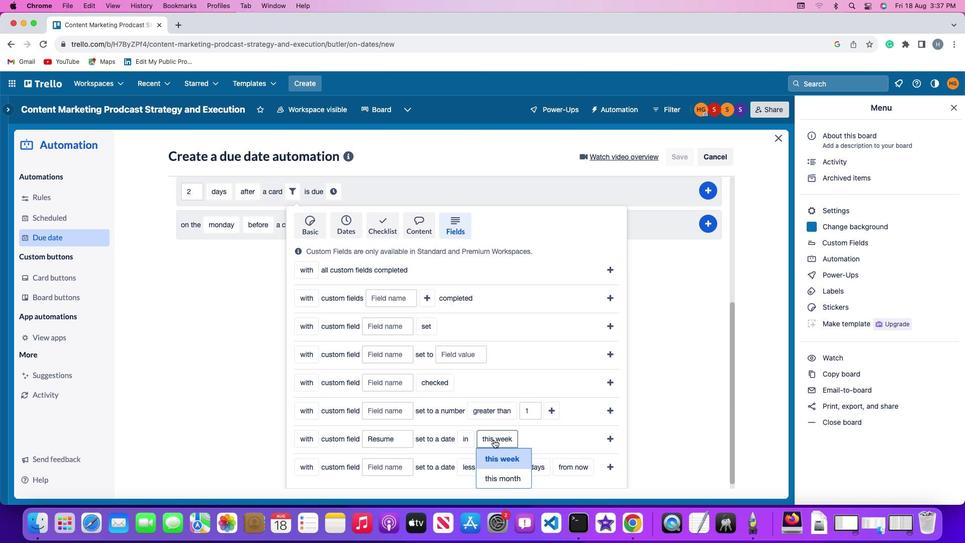 
Action: Mouse moved to (457, 476)
Screenshot: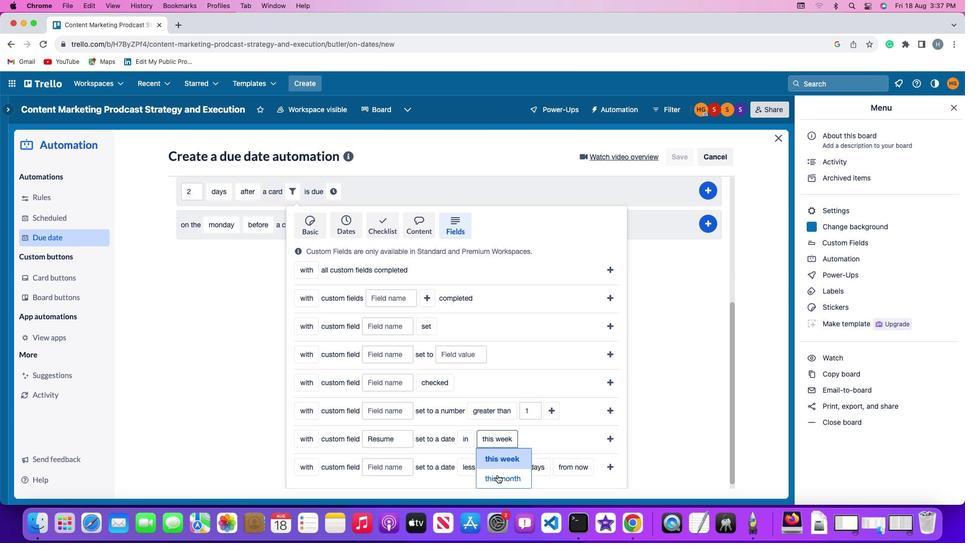 
Action: Mouse pressed left at (457, 476)
Screenshot: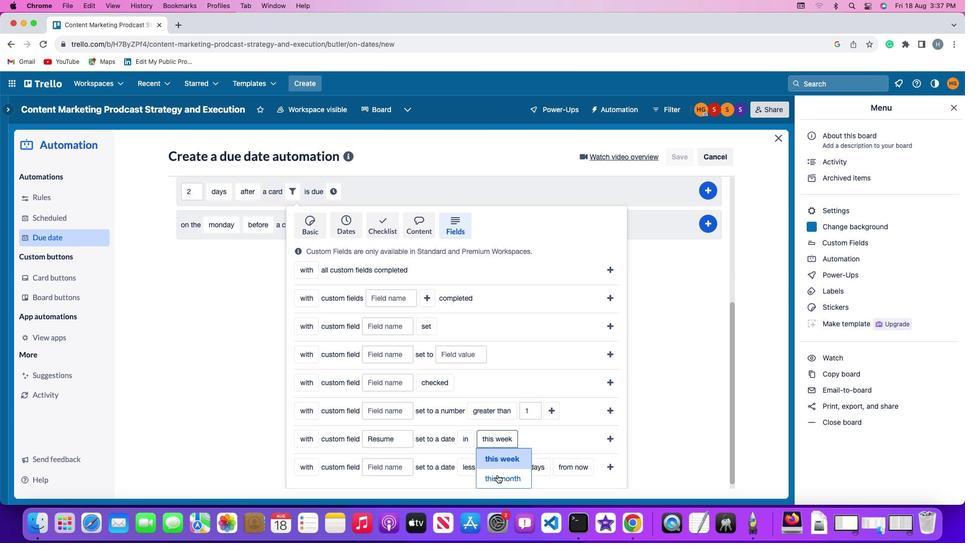 
Action: Mouse moved to (555, 438)
Screenshot: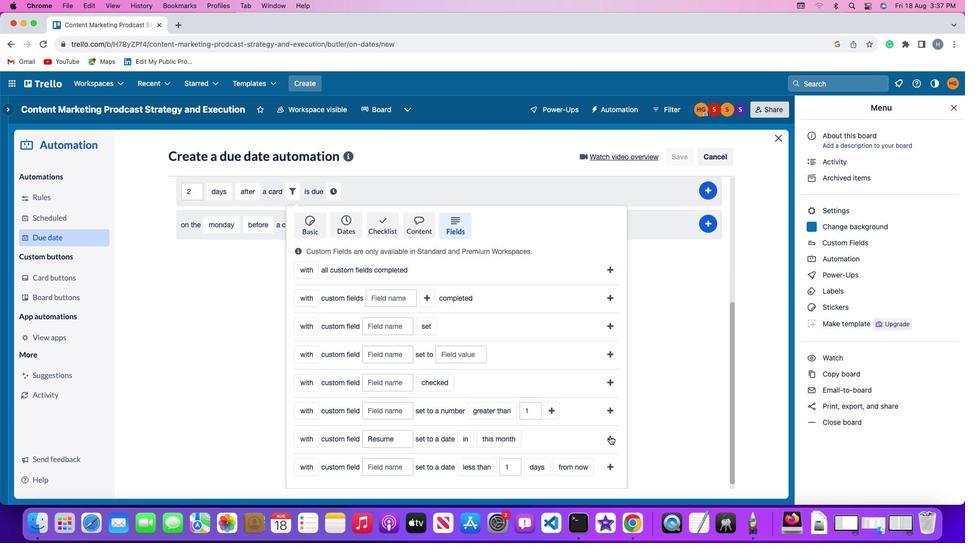 
Action: Mouse pressed left at (555, 438)
Screenshot: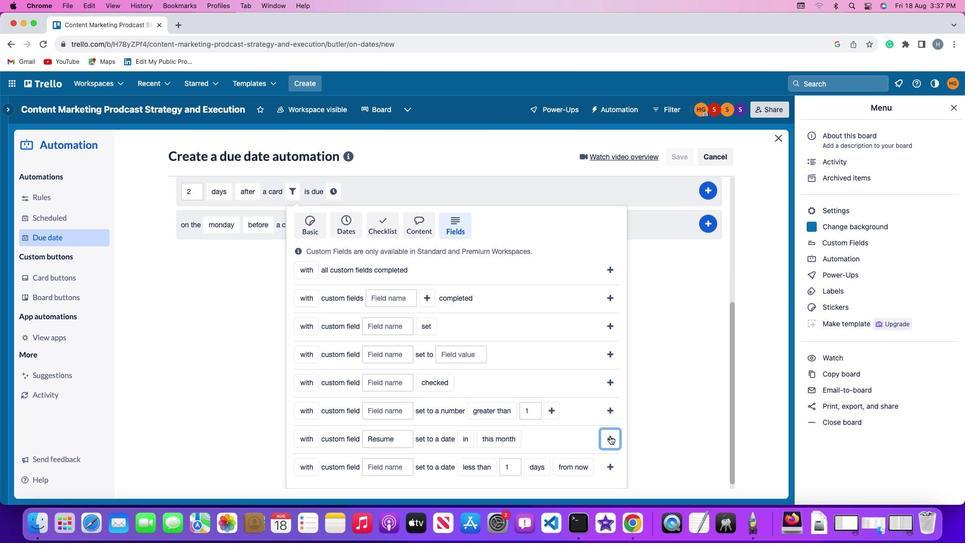 
Action: Mouse moved to (485, 408)
Screenshot: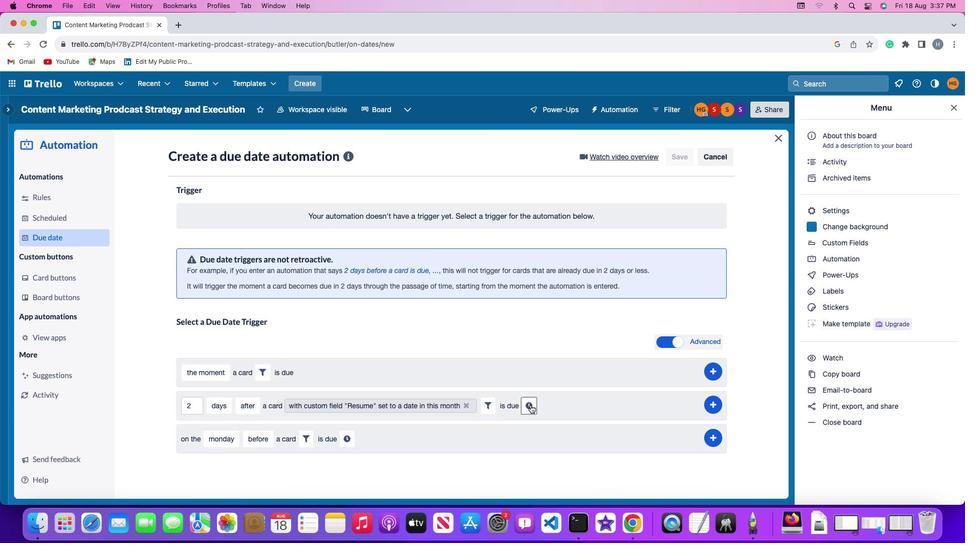
Action: Mouse pressed left at (485, 408)
Screenshot: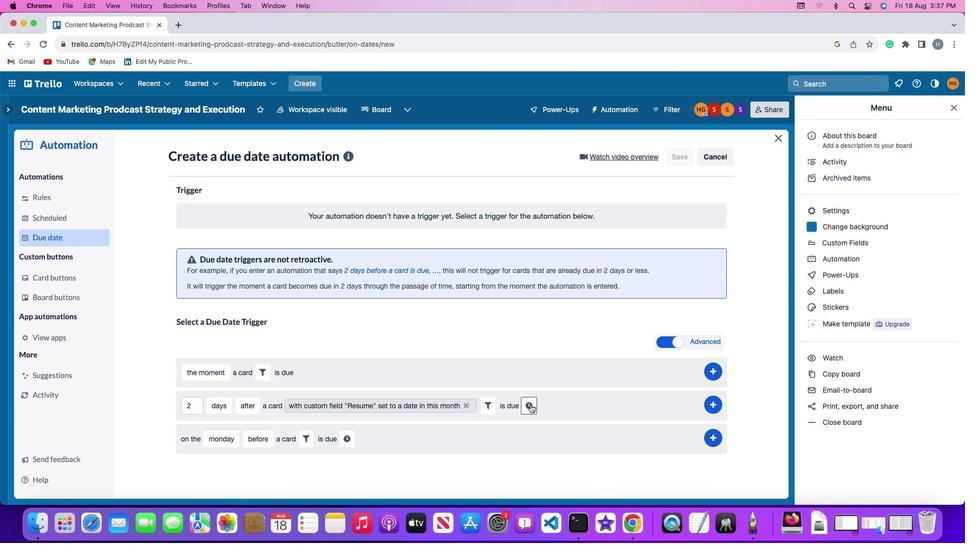 
Action: Mouse moved to (502, 411)
Screenshot: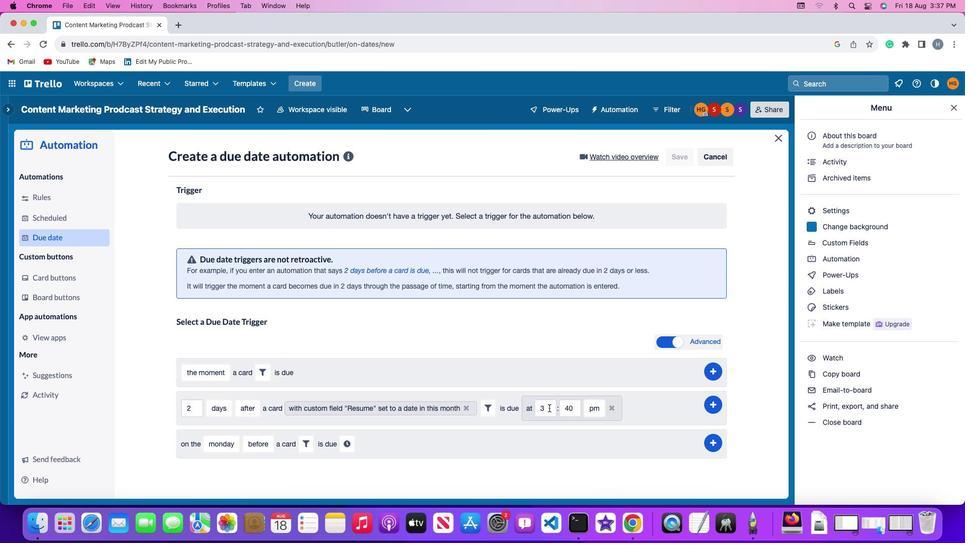 
Action: Mouse pressed left at (502, 411)
Screenshot: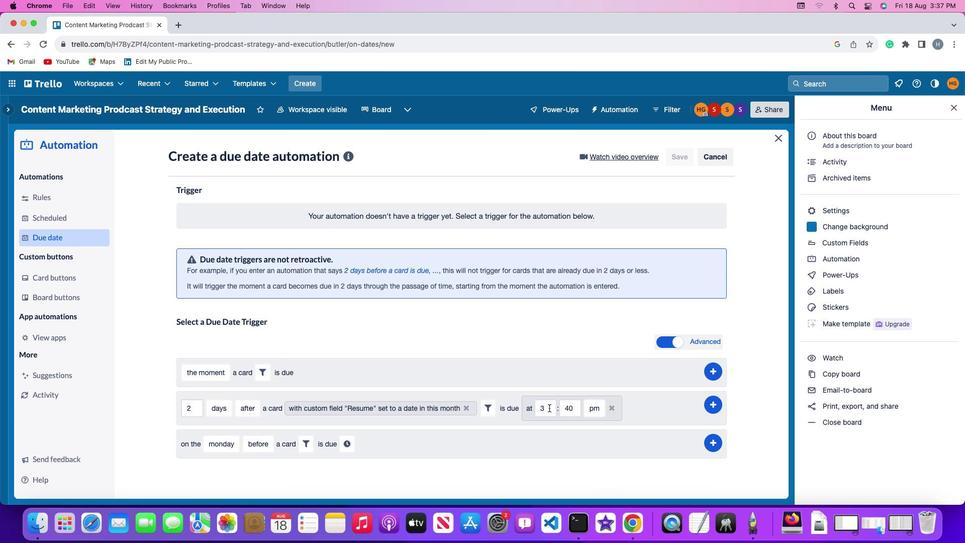
Action: Mouse moved to (502, 410)
Screenshot: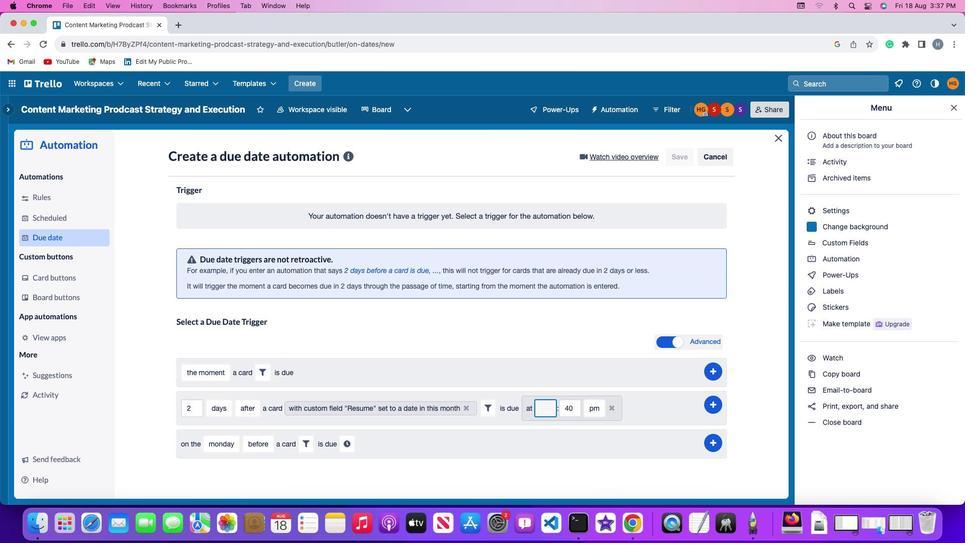 
Action: Key pressed Key.backspace'1''1'
Screenshot: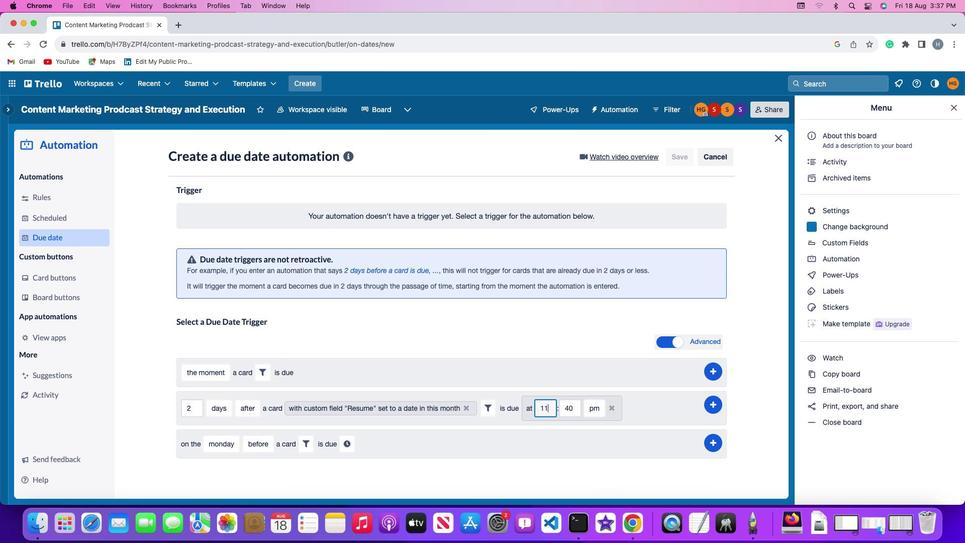 
Action: Mouse moved to (524, 411)
Screenshot: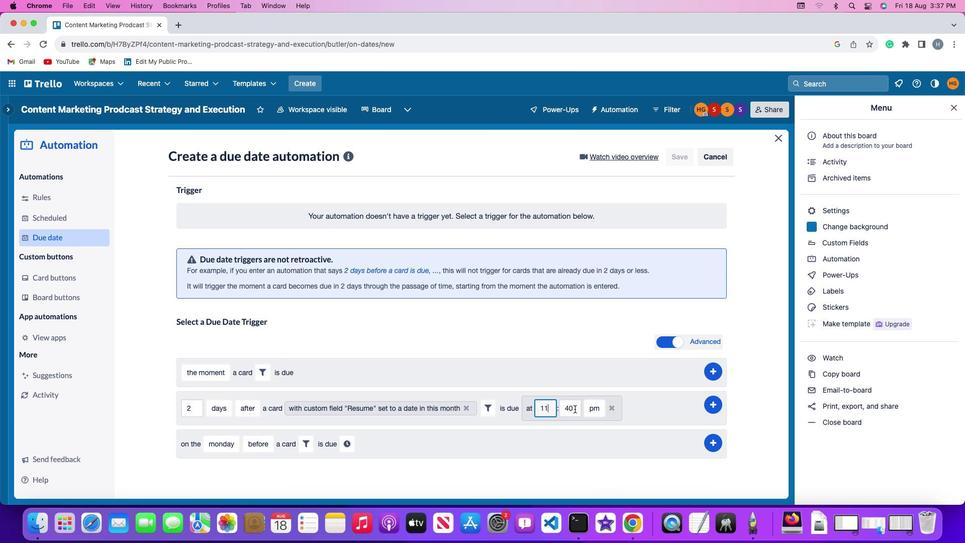 
Action: Mouse pressed left at (524, 411)
Screenshot: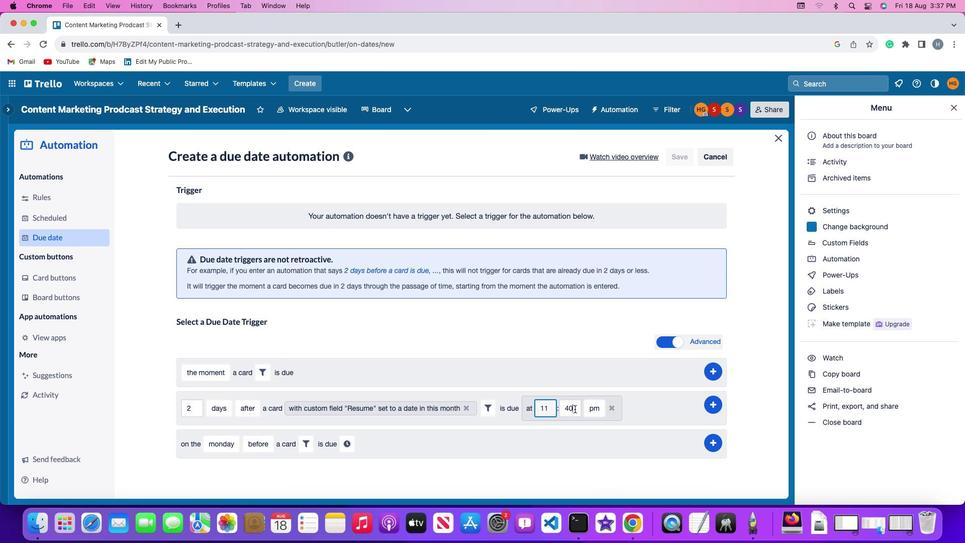 
Action: Key pressed Key.backspaceKey.backspace'0''0'
Screenshot: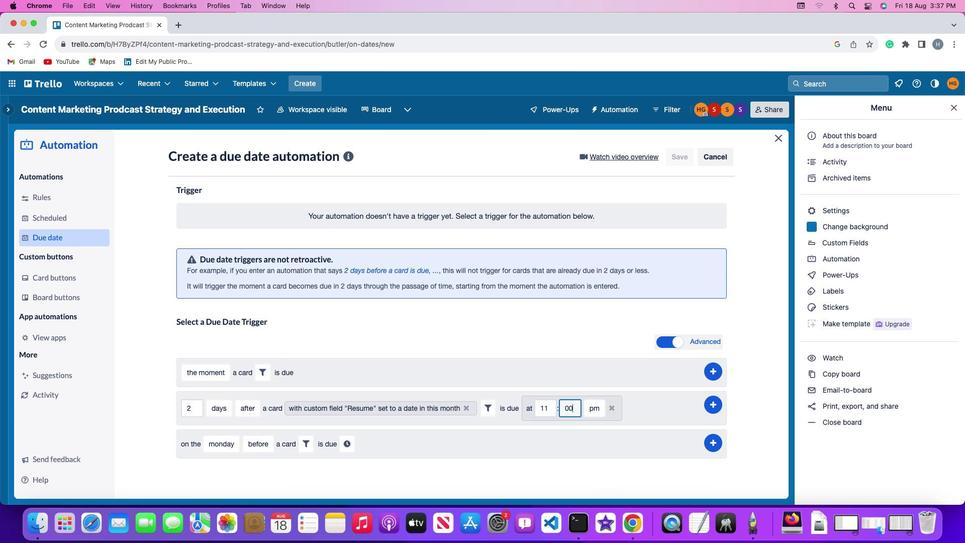 
Action: Mouse moved to (535, 411)
Screenshot: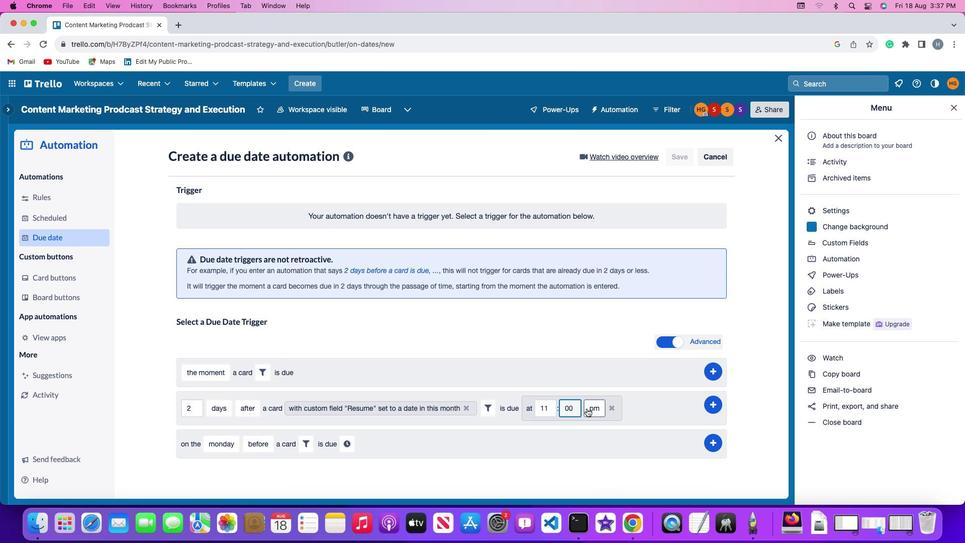 
Action: Mouse pressed left at (535, 411)
Screenshot: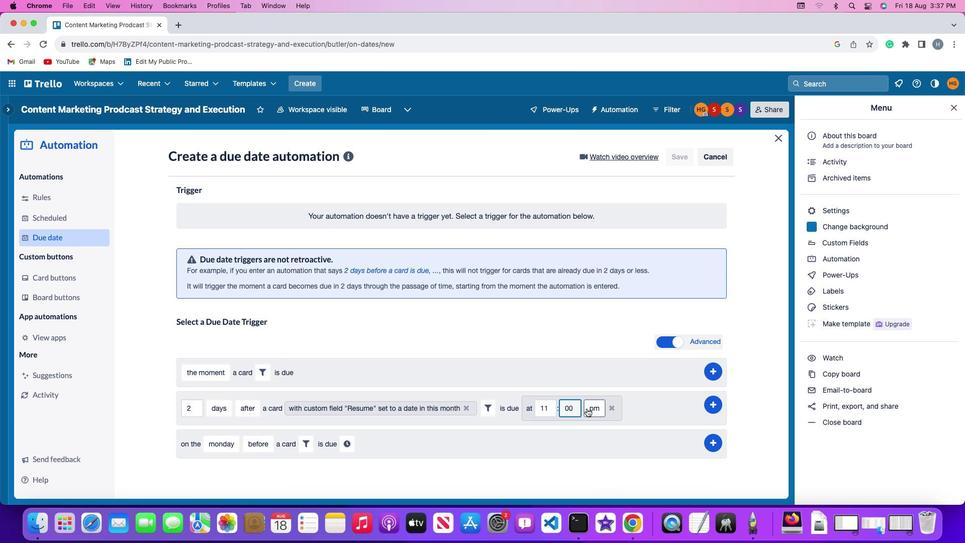 
Action: Mouse moved to (543, 428)
Screenshot: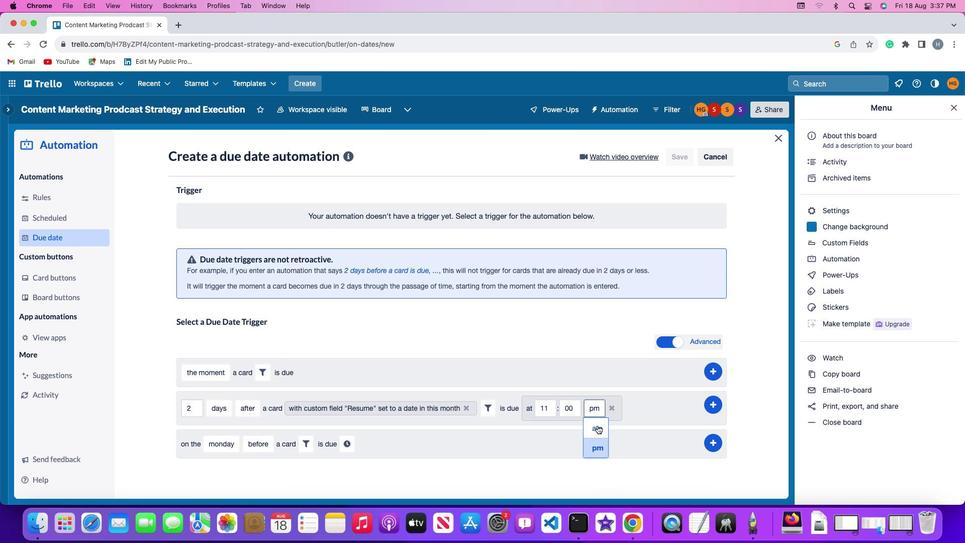 
Action: Mouse pressed left at (543, 428)
Screenshot: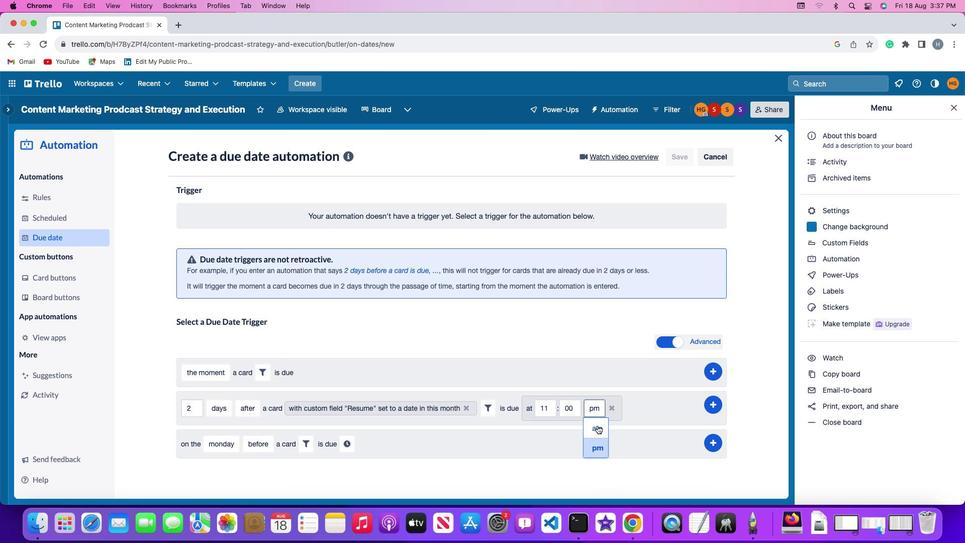 
Action: Mouse moved to (645, 408)
Screenshot: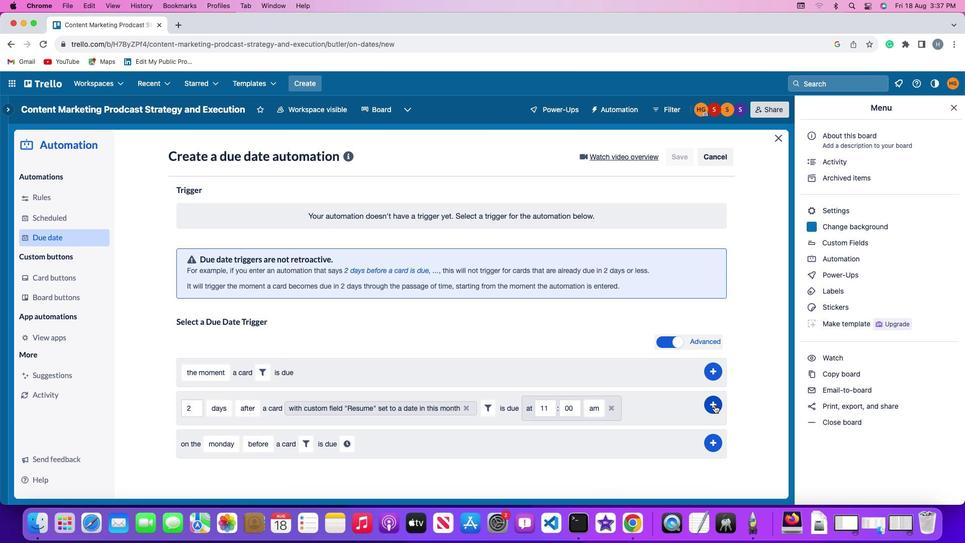 
Action: Mouse pressed left at (645, 408)
Screenshot: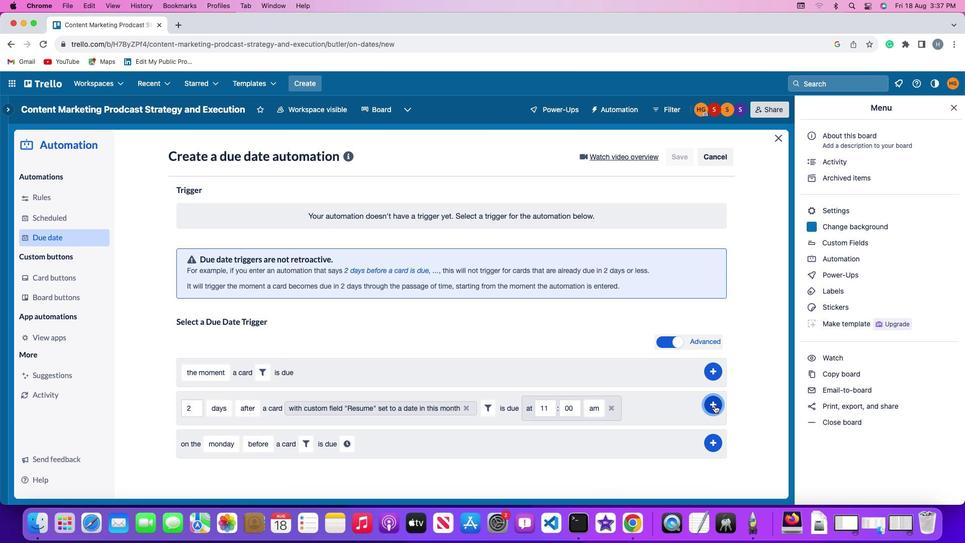 
Action: Mouse moved to (681, 363)
Screenshot: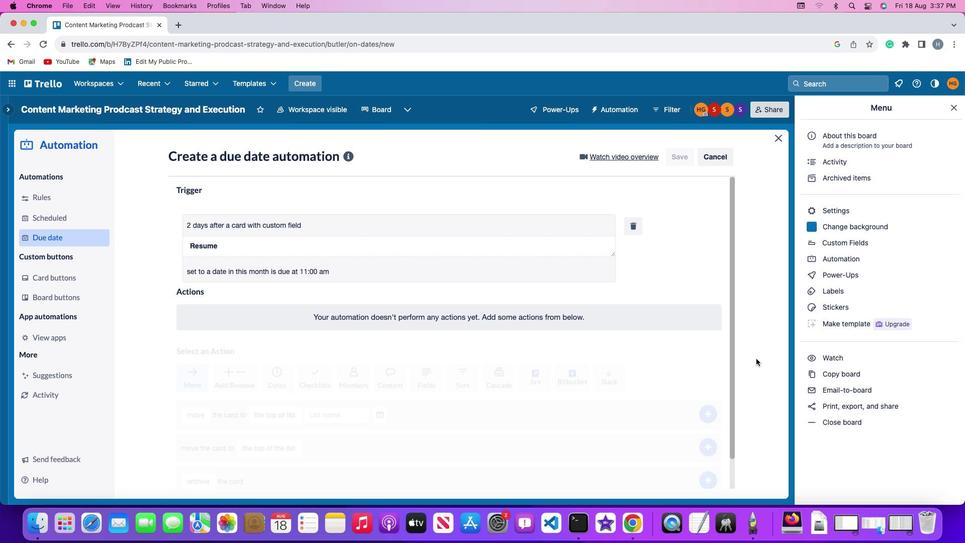 
